 Task: Look for products in the category "Women's Body Care" from Tea Tree Therapy only.
Action: Mouse pressed left at (321, 141)
Screenshot: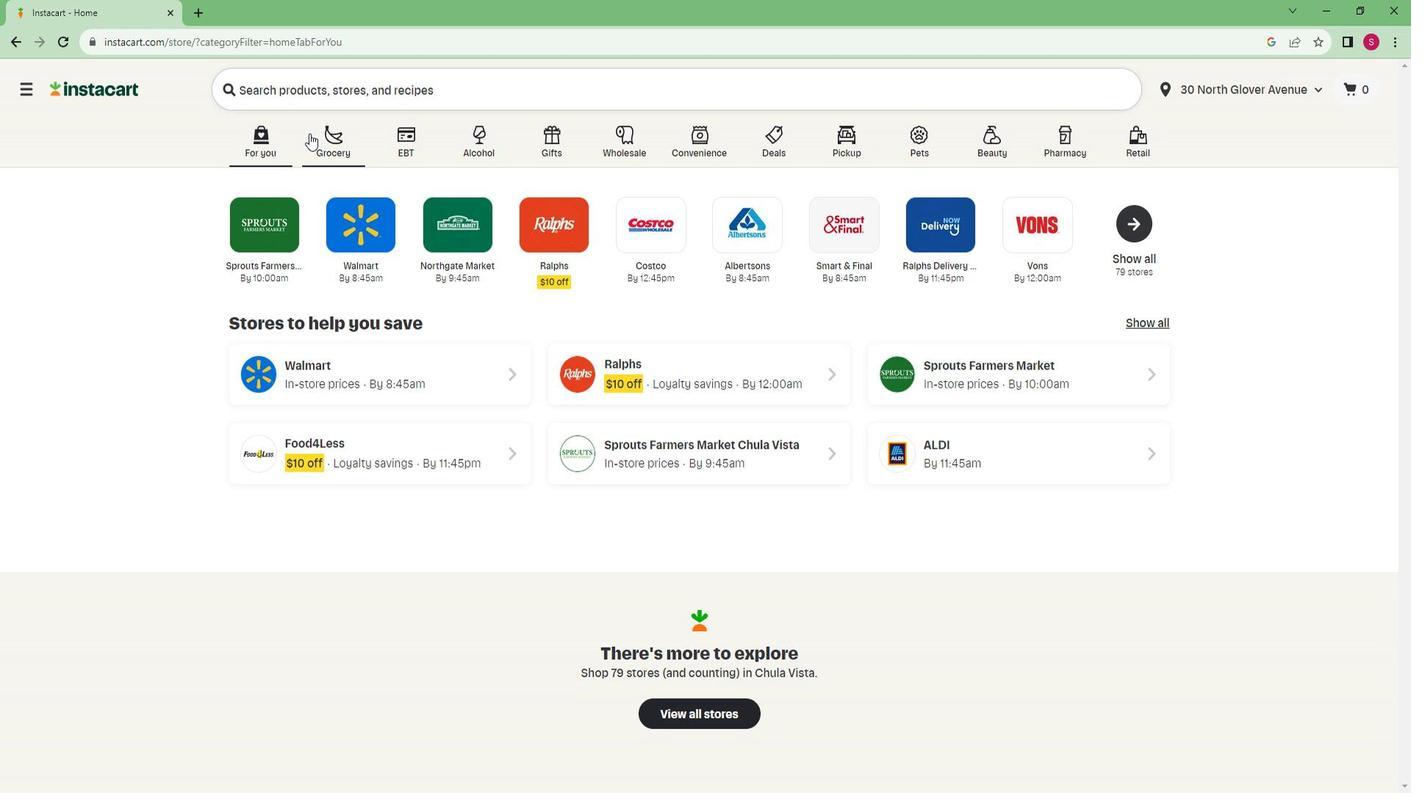 
Action: Mouse moved to (268, 413)
Screenshot: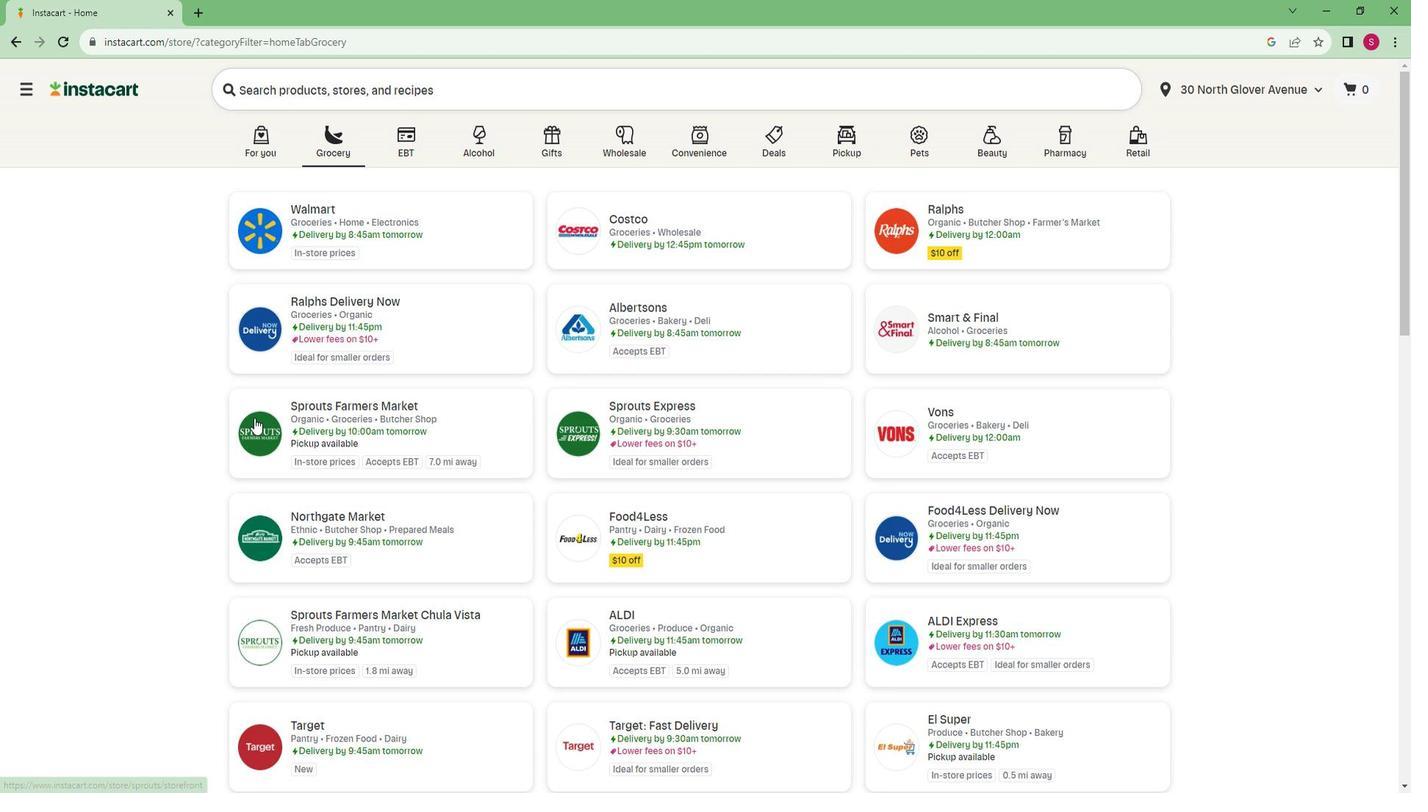 
Action: Mouse pressed left at (268, 413)
Screenshot: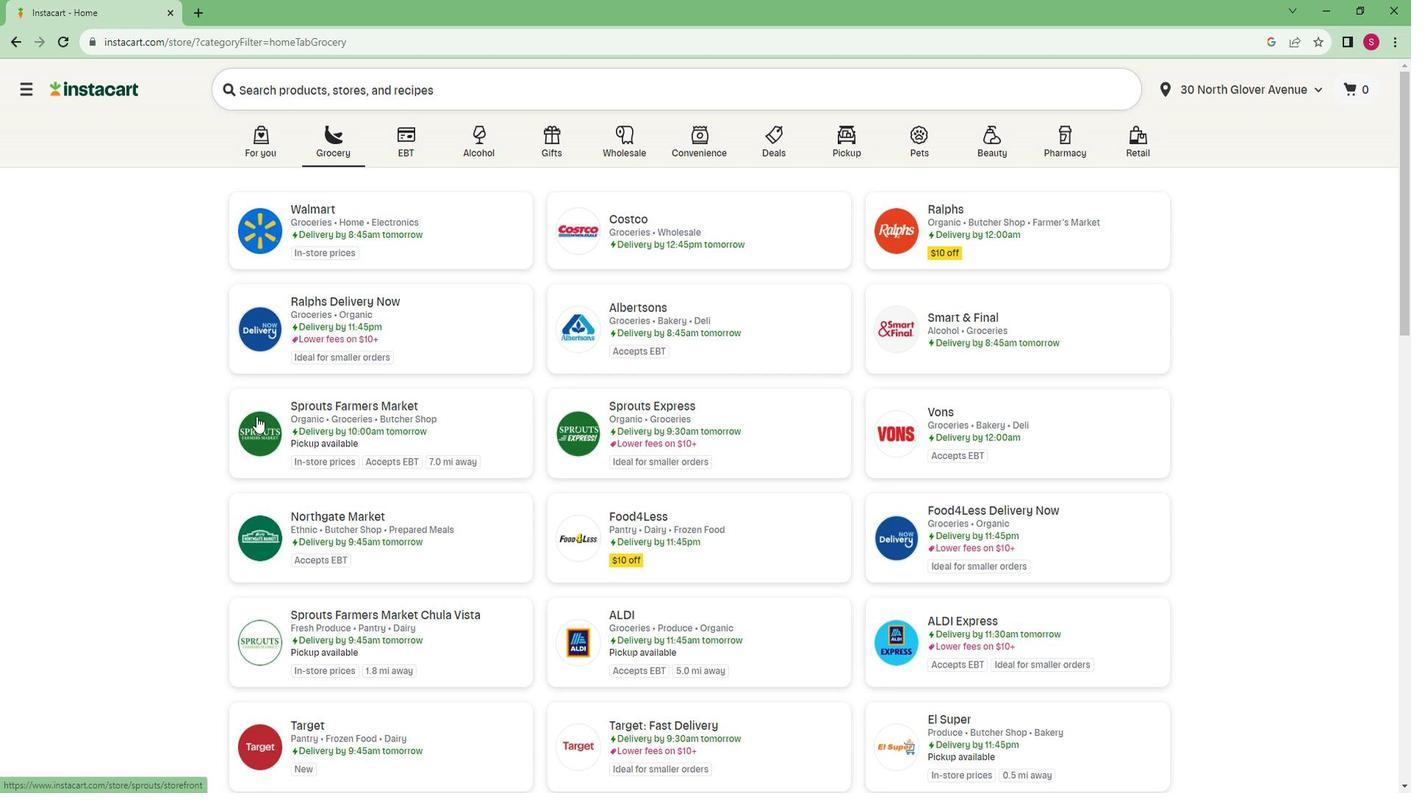 
Action: Mouse moved to (108, 599)
Screenshot: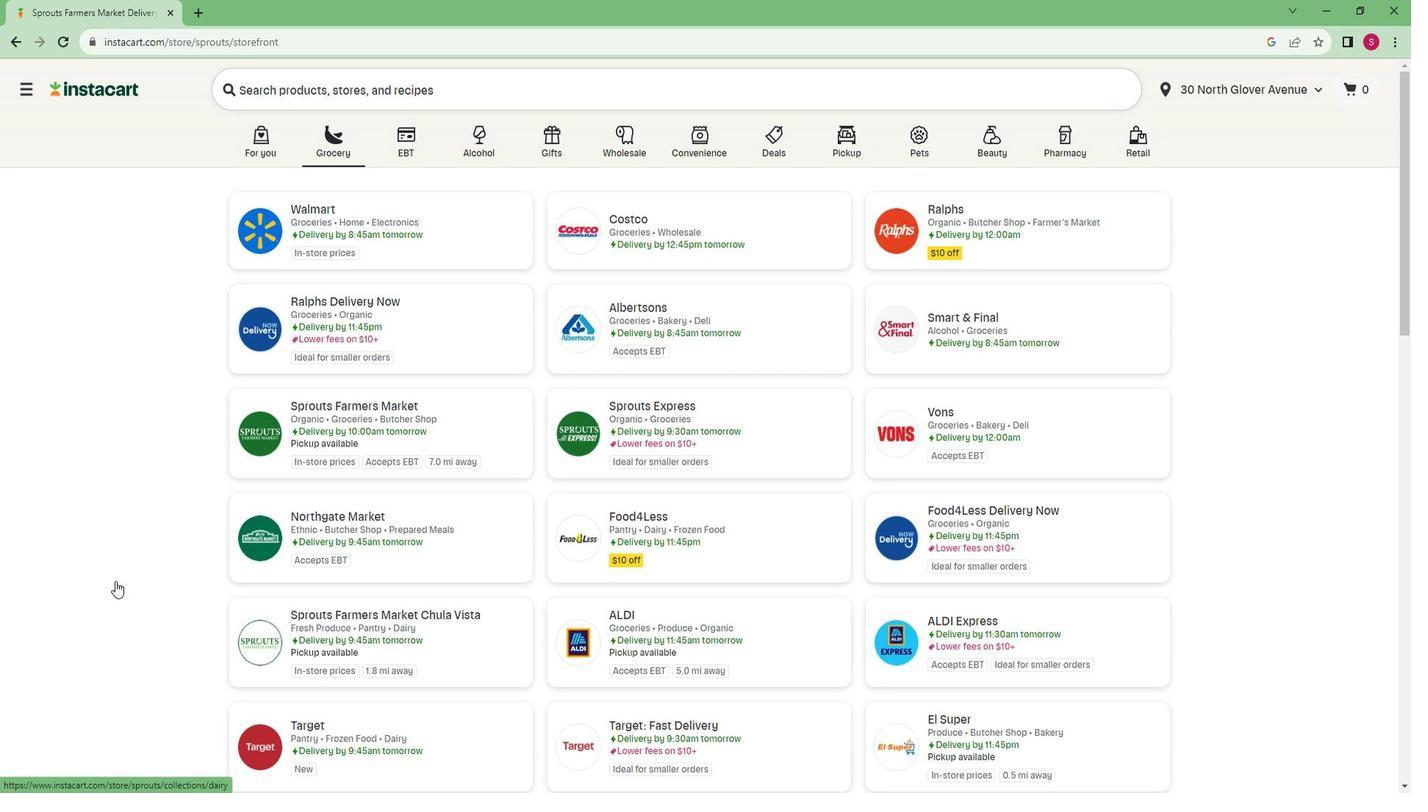
Action: Mouse scrolled (108, 598) with delta (0, 0)
Screenshot: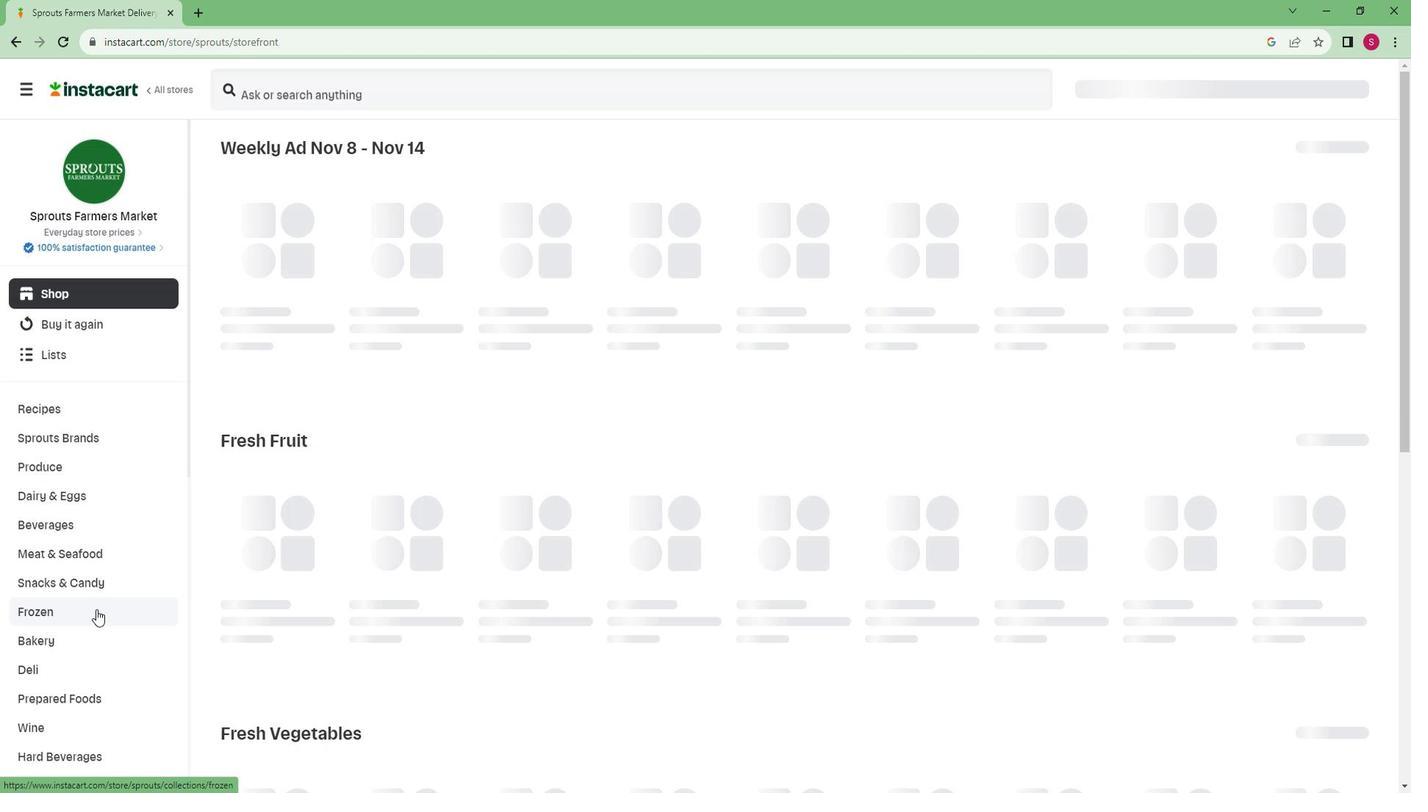 
Action: Mouse scrolled (108, 598) with delta (0, 0)
Screenshot: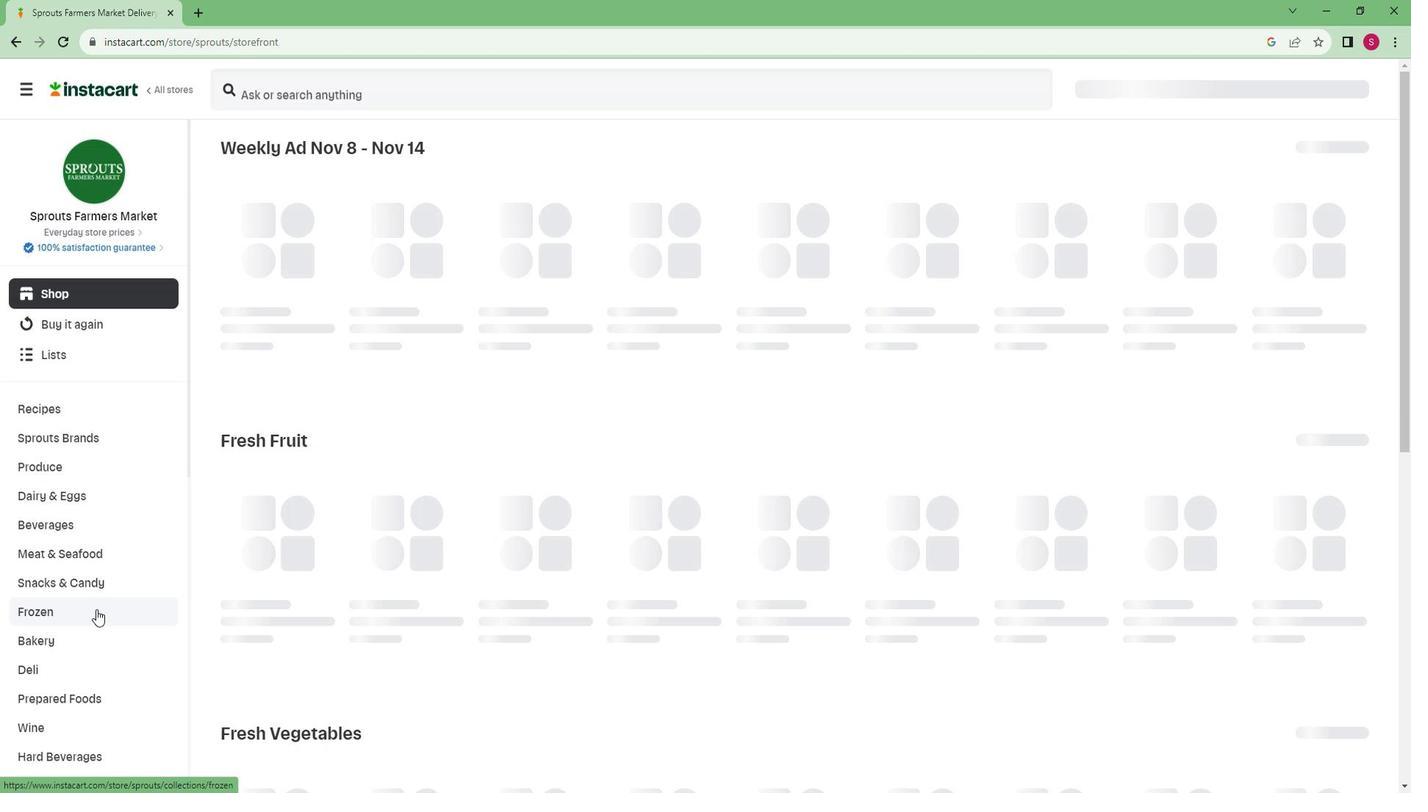 
Action: Mouse scrolled (108, 598) with delta (0, 0)
Screenshot: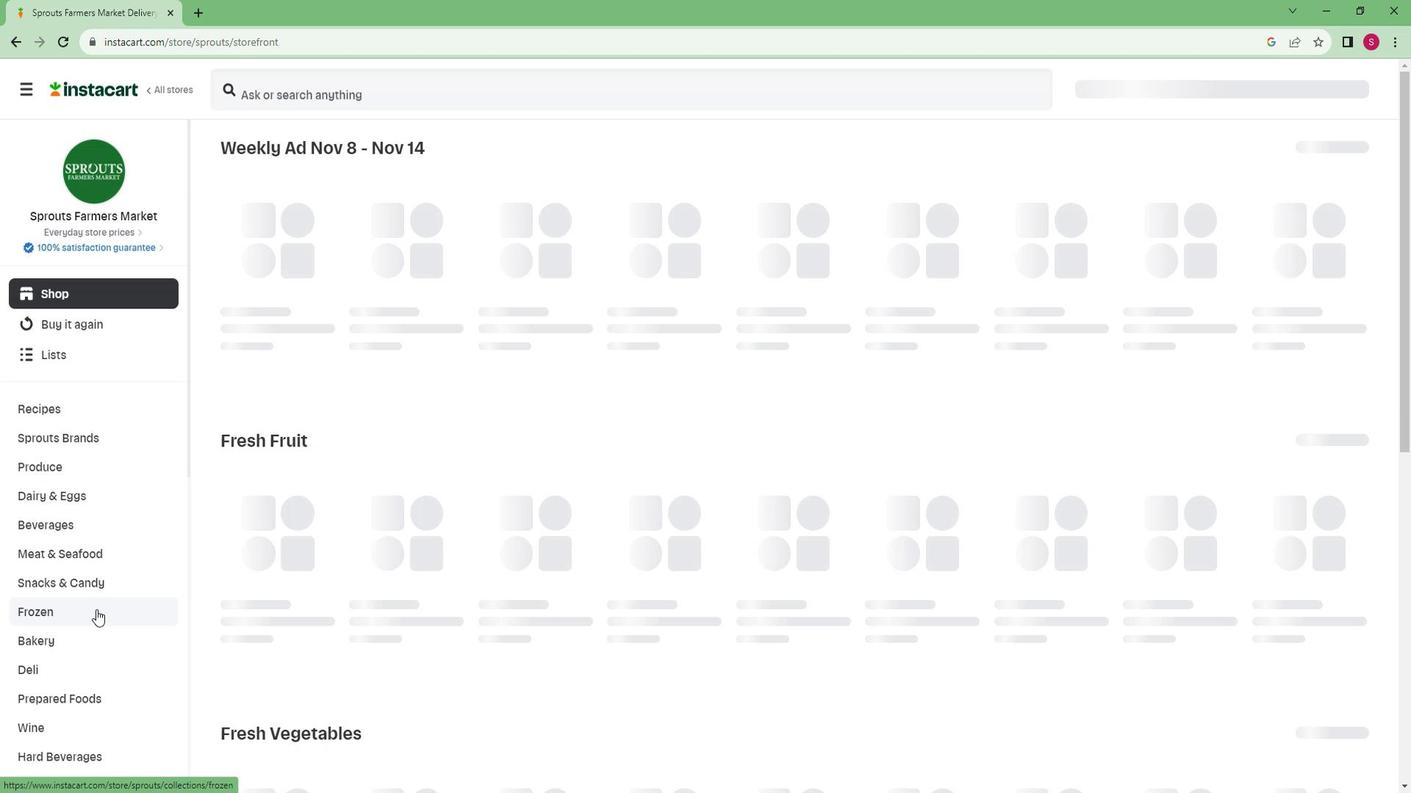 
Action: Mouse scrolled (108, 598) with delta (0, 0)
Screenshot: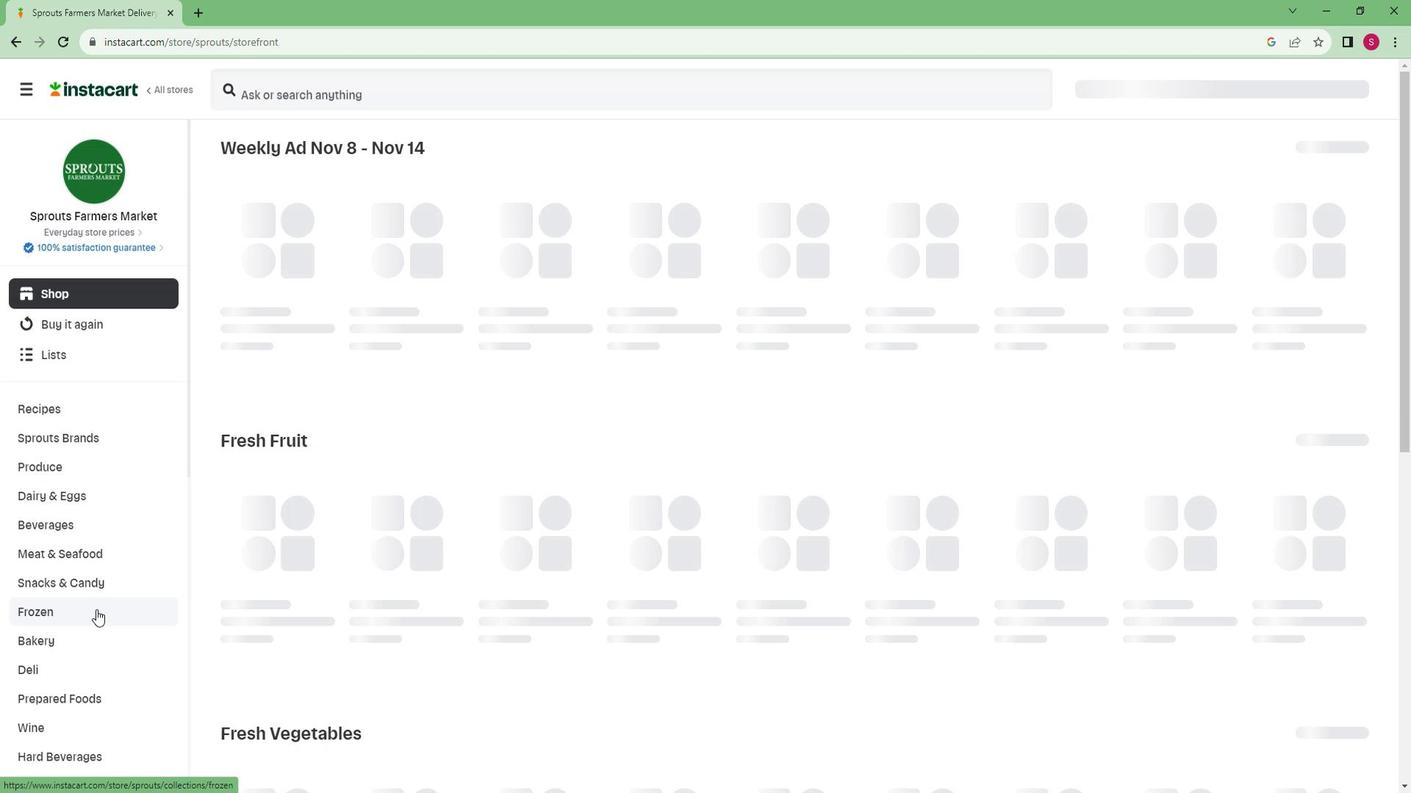 
Action: Mouse scrolled (108, 598) with delta (0, 0)
Screenshot: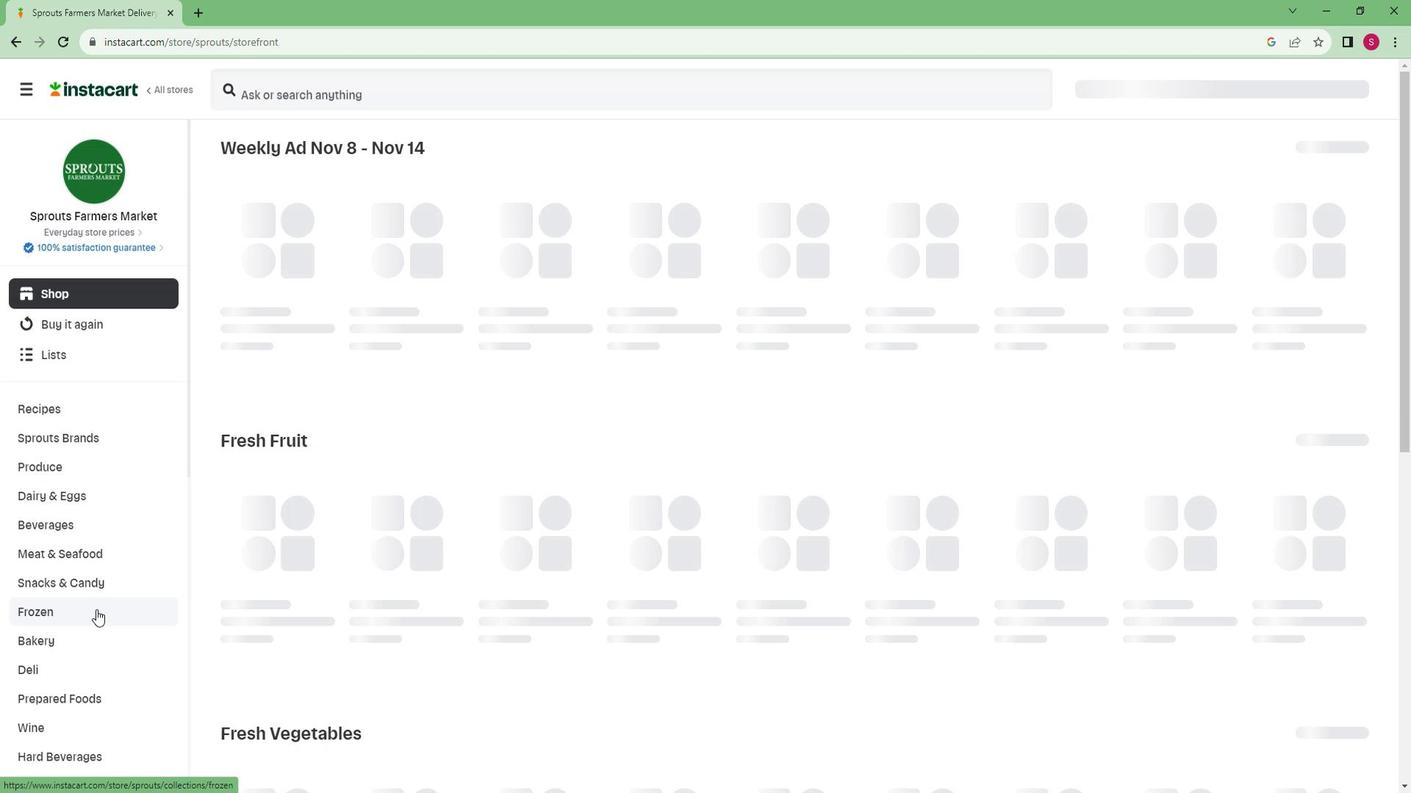 
Action: Mouse scrolled (108, 598) with delta (0, 0)
Screenshot: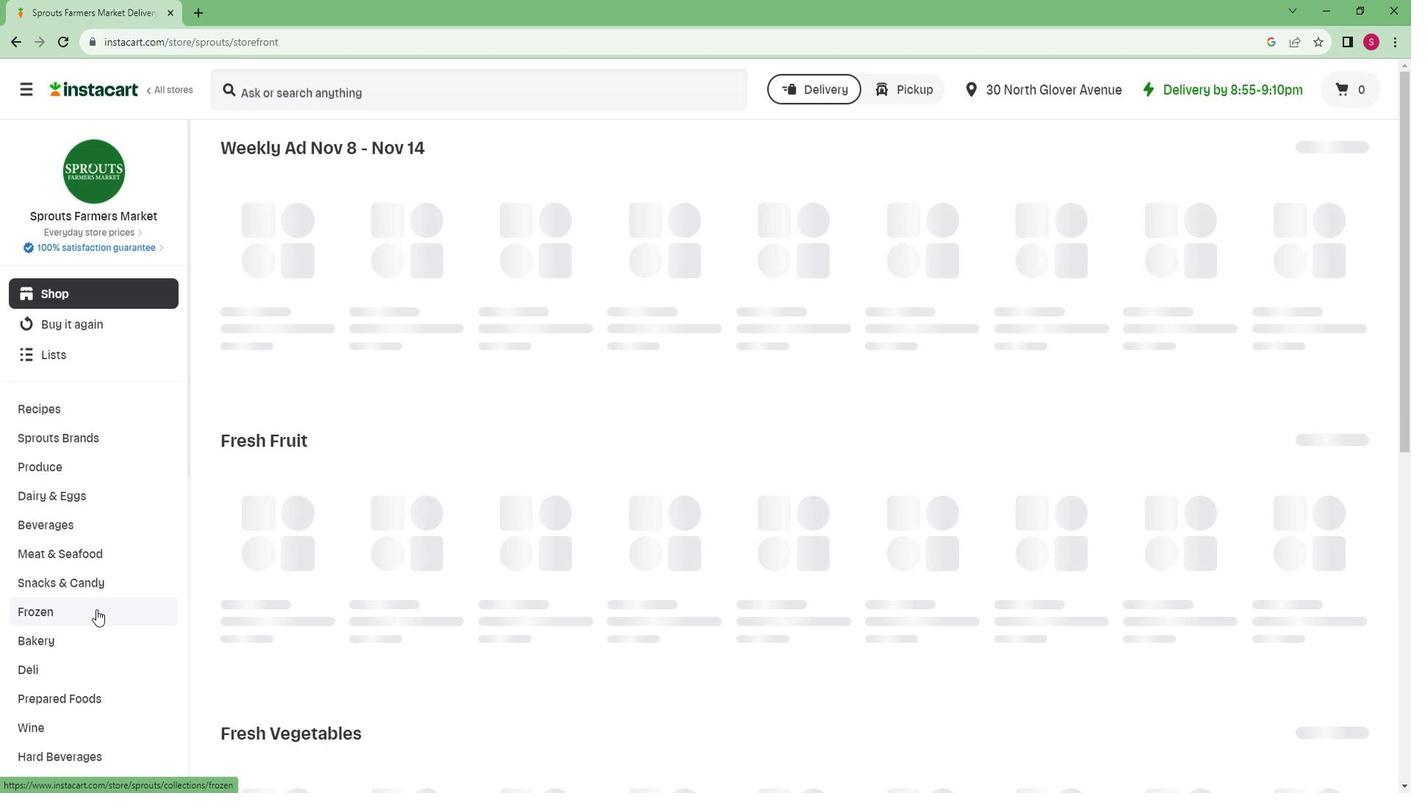 
Action: Mouse scrolled (108, 598) with delta (0, 0)
Screenshot: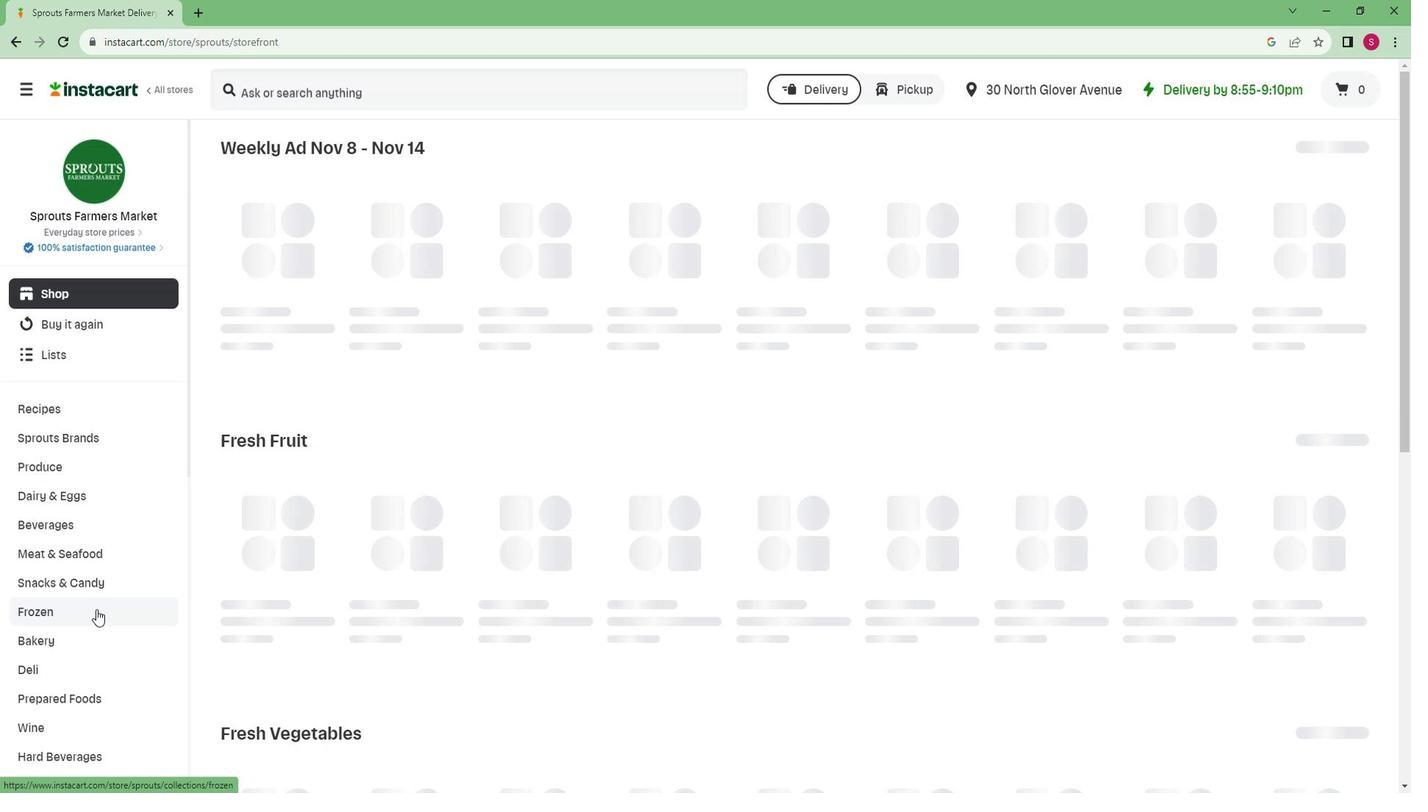 
Action: Mouse moved to (108, 599)
Screenshot: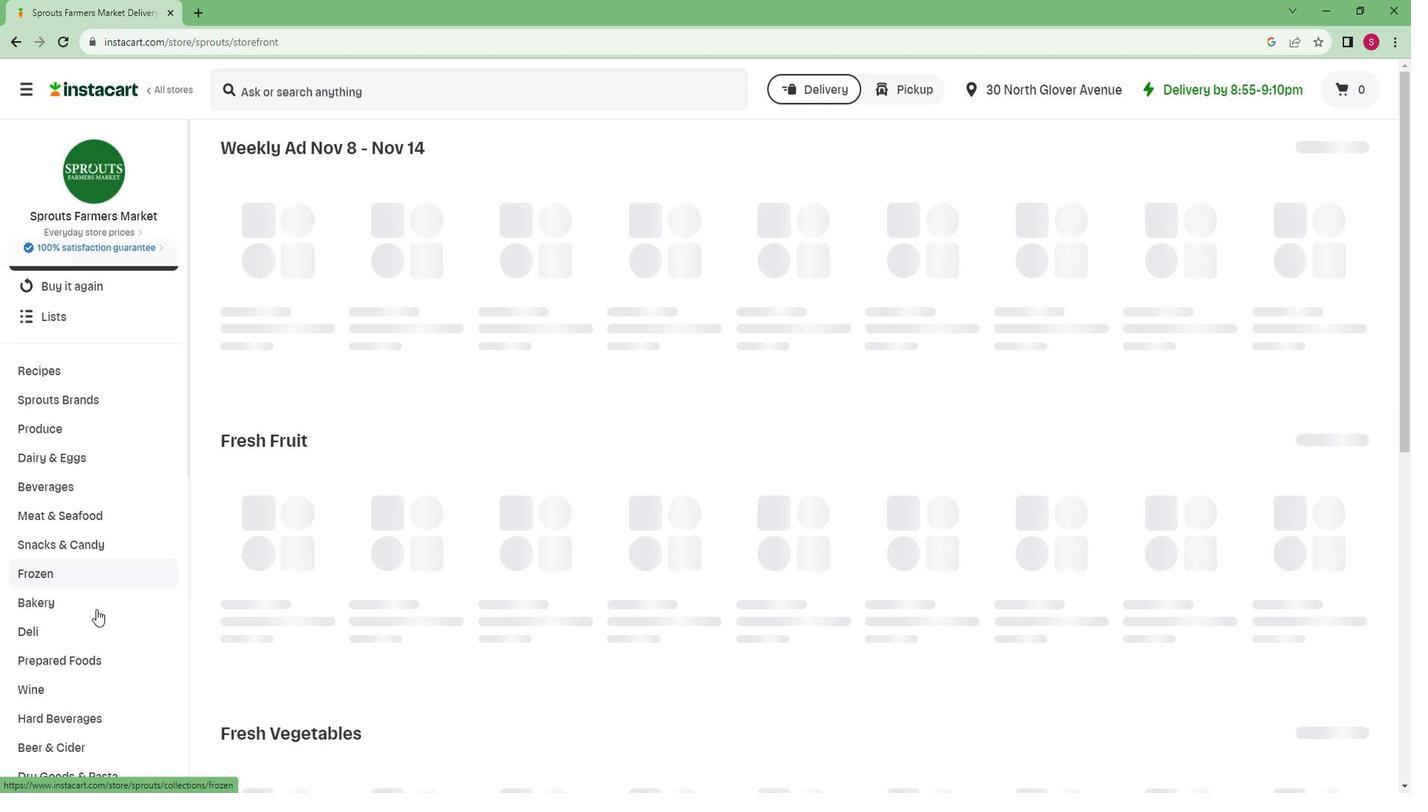 
Action: Mouse scrolled (108, 598) with delta (0, 0)
Screenshot: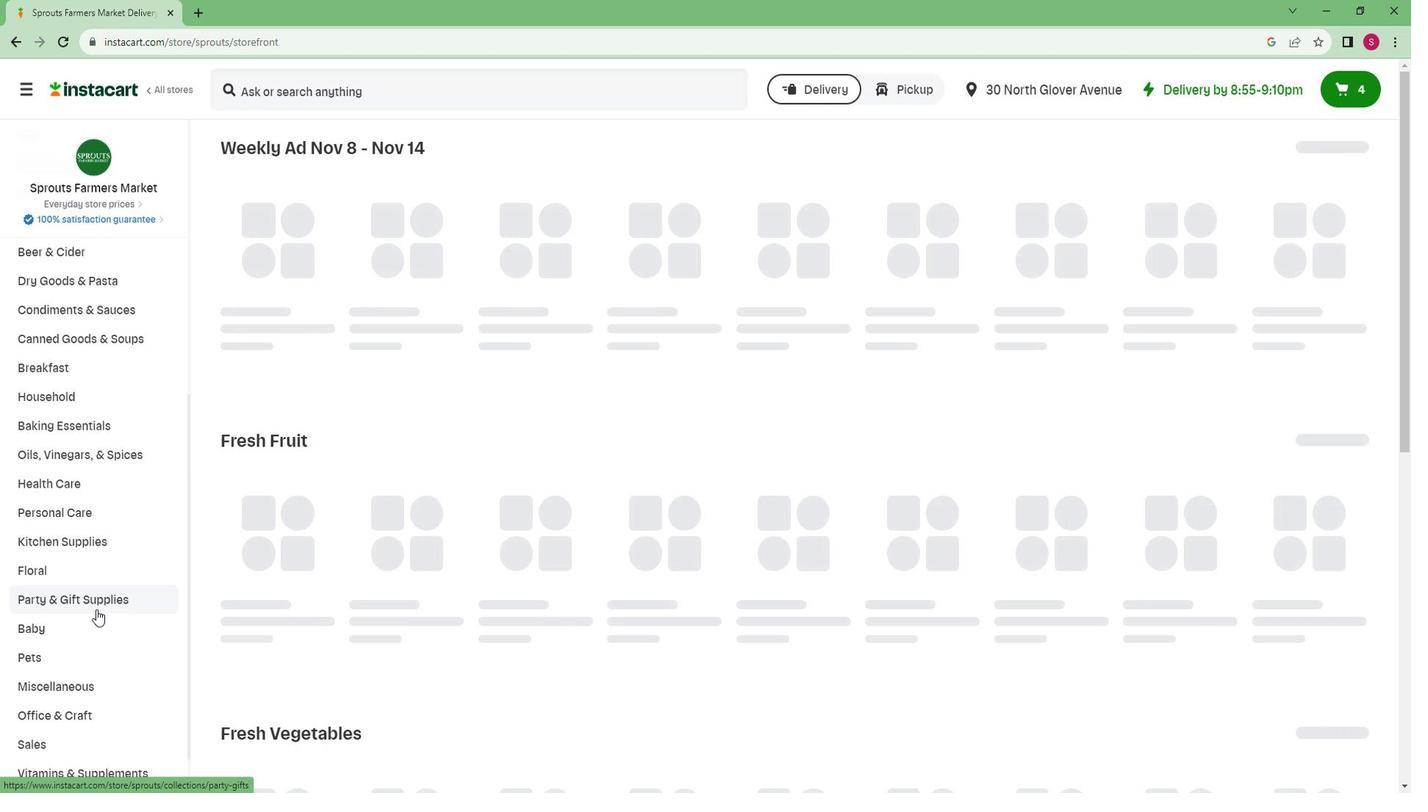 
Action: Mouse scrolled (108, 598) with delta (0, 0)
Screenshot: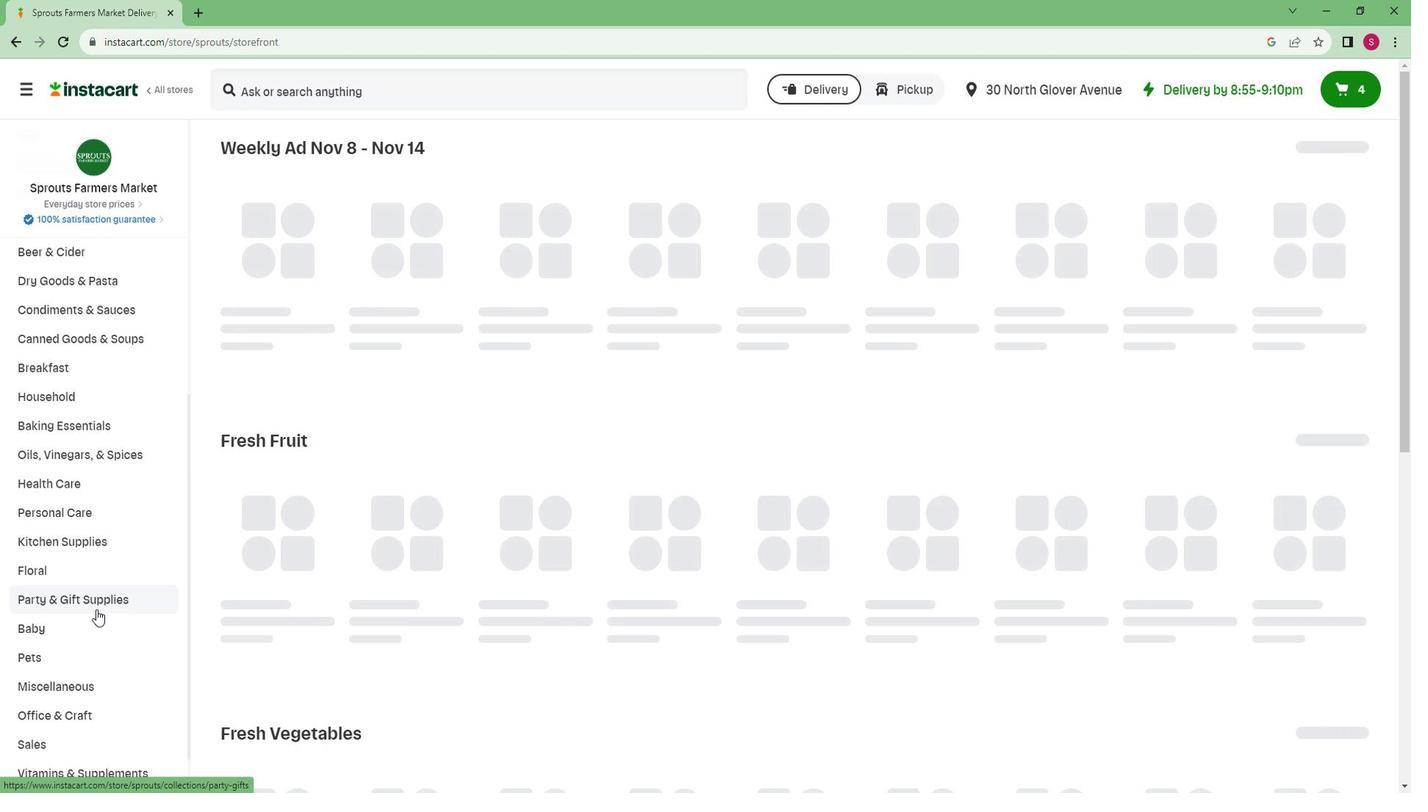
Action: Mouse scrolled (108, 598) with delta (0, 0)
Screenshot: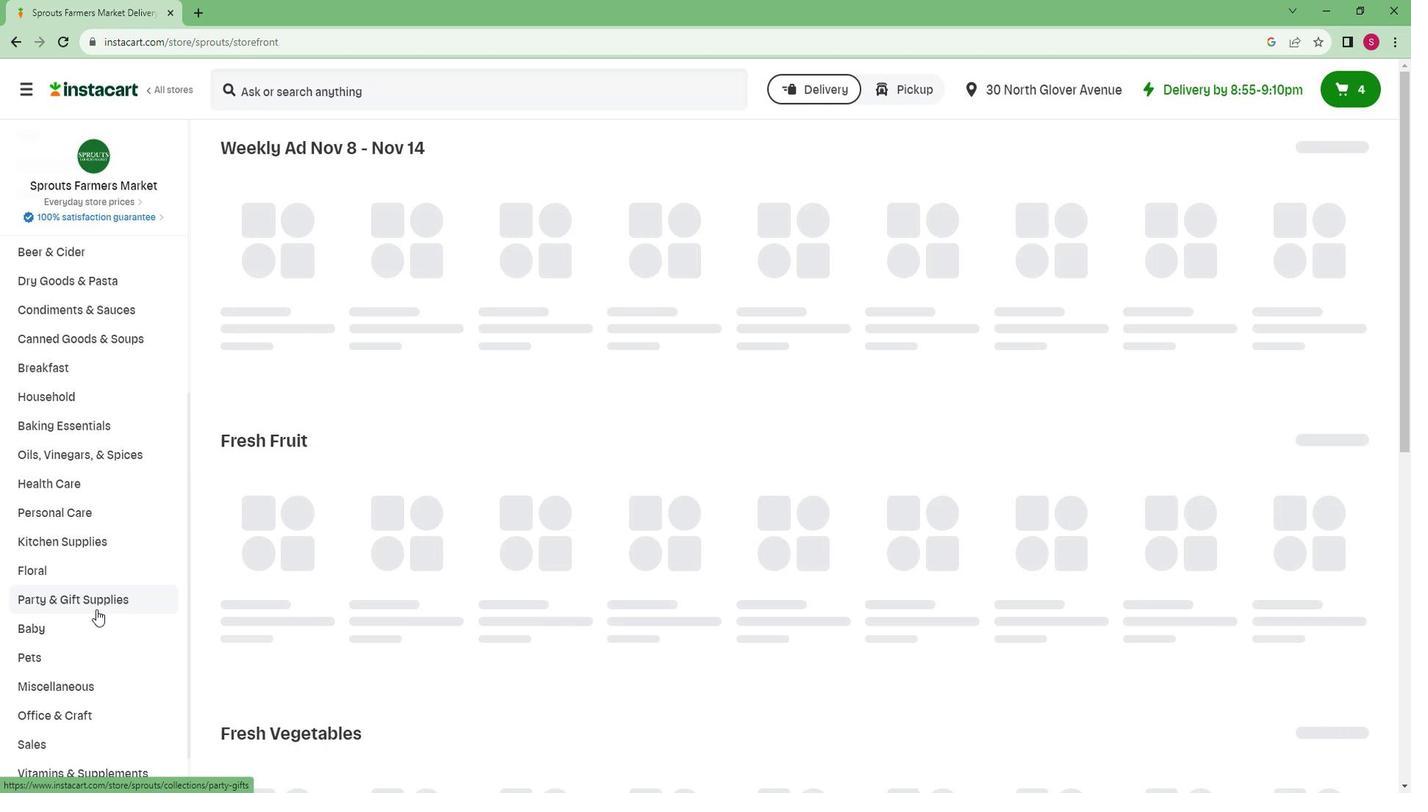 
Action: Mouse moved to (43, 734)
Screenshot: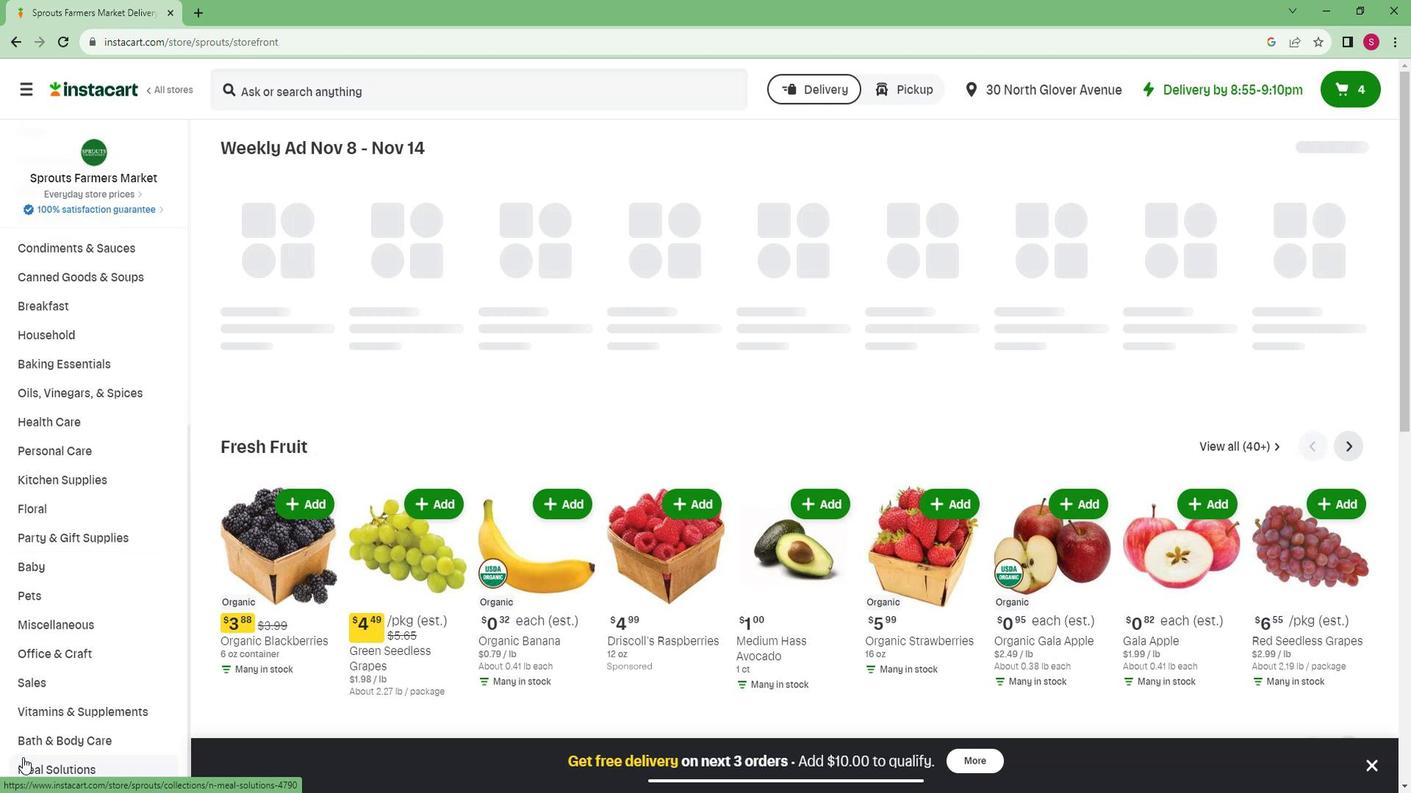 
Action: Mouse pressed left at (43, 734)
Screenshot: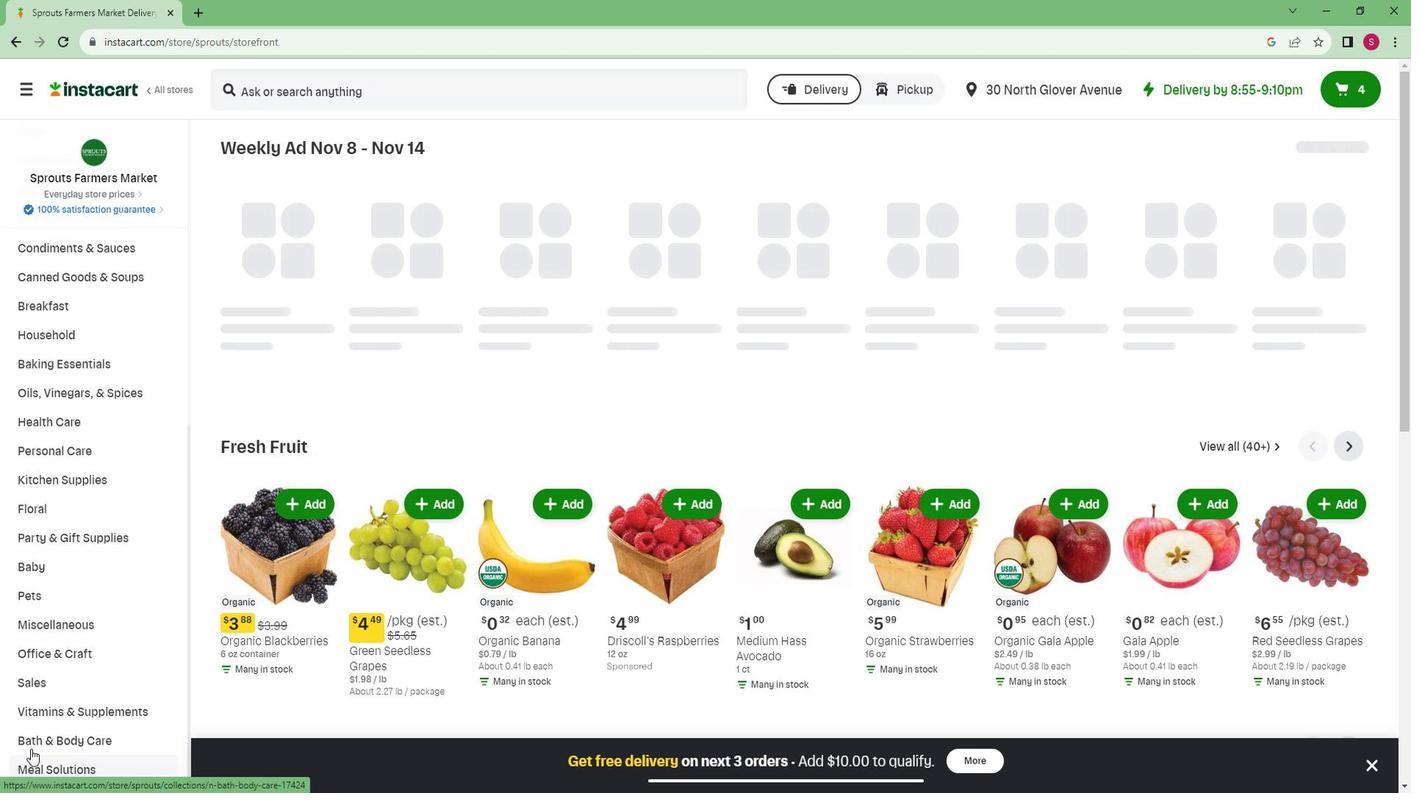 
Action: Mouse moved to (94, 698)
Screenshot: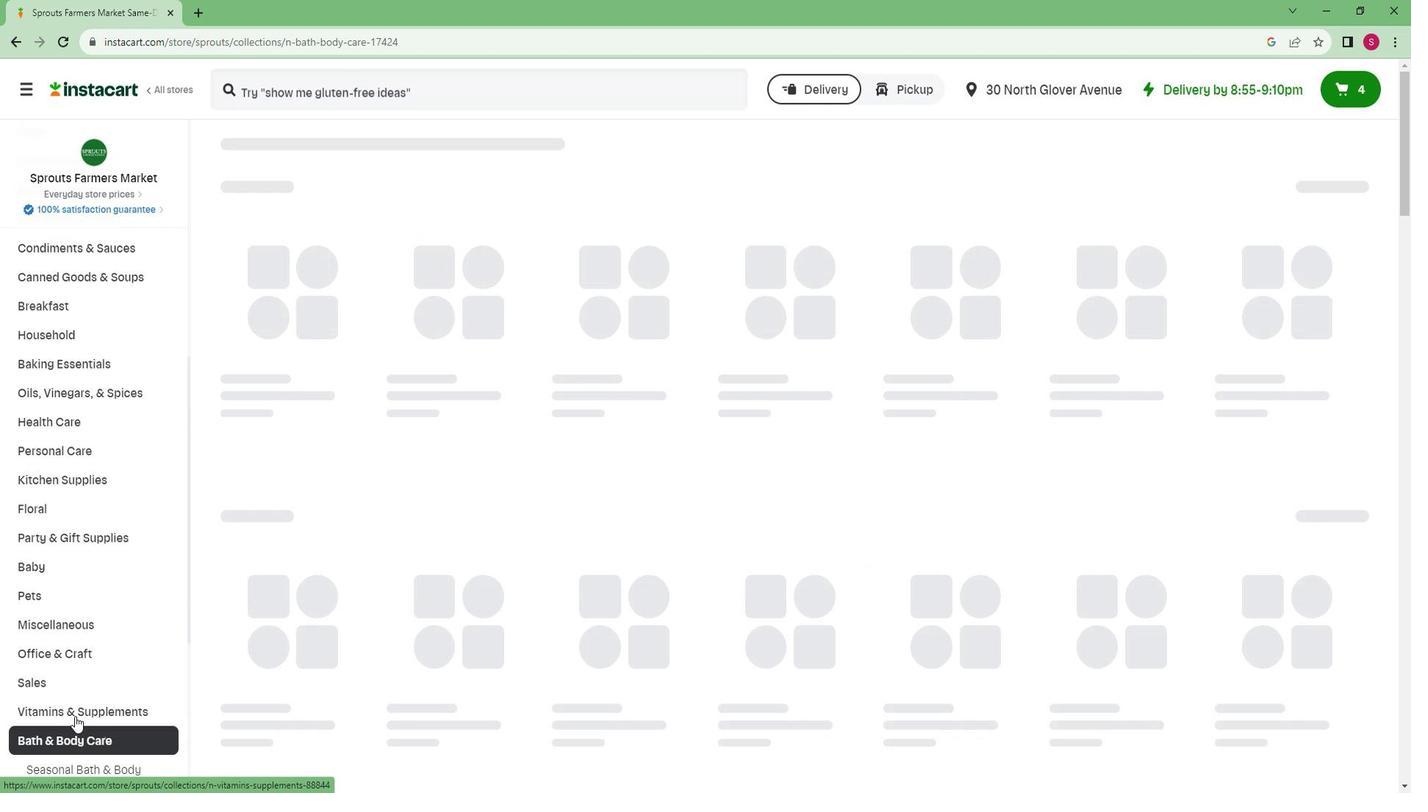 
Action: Mouse scrolled (94, 697) with delta (0, 0)
Screenshot: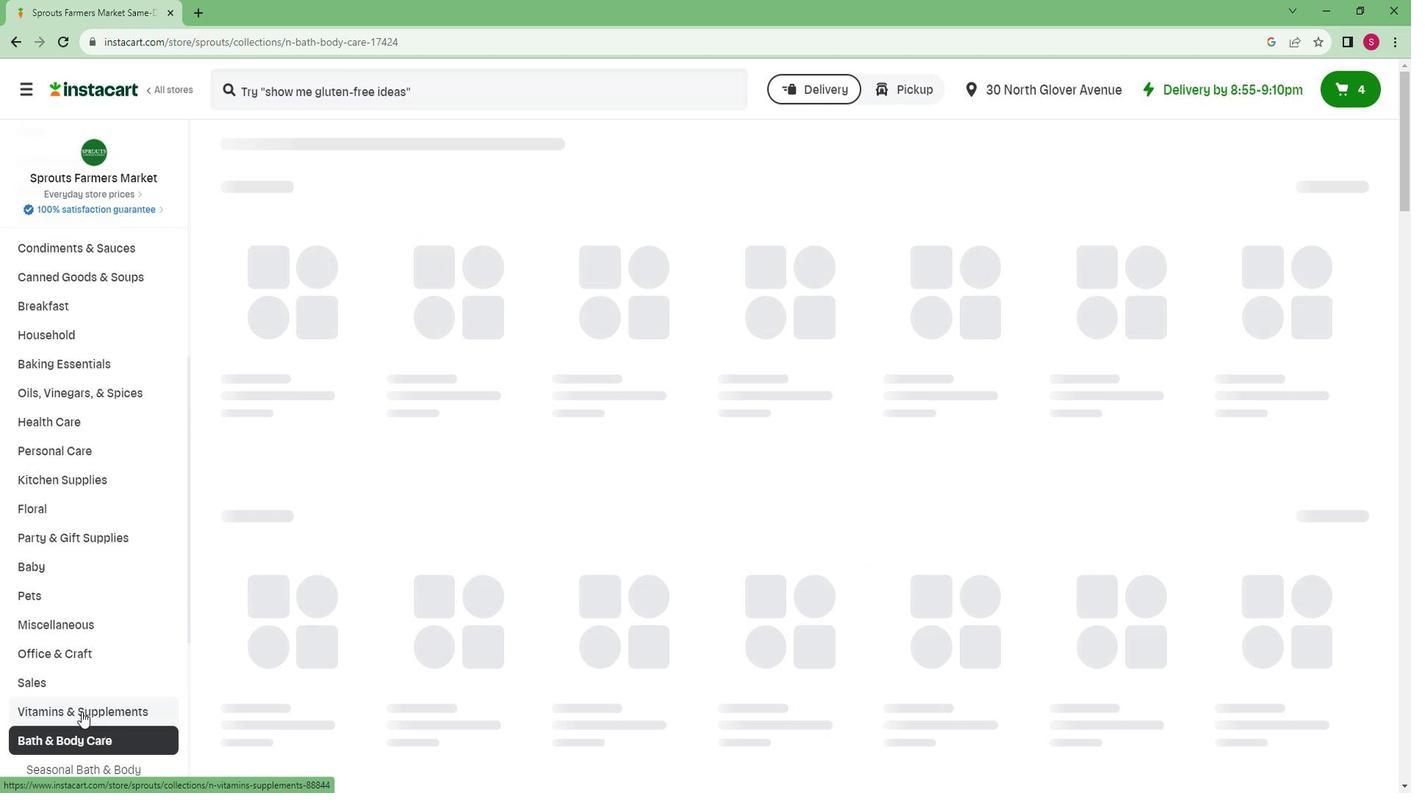 
Action: Mouse scrolled (94, 697) with delta (0, 0)
Screenshot: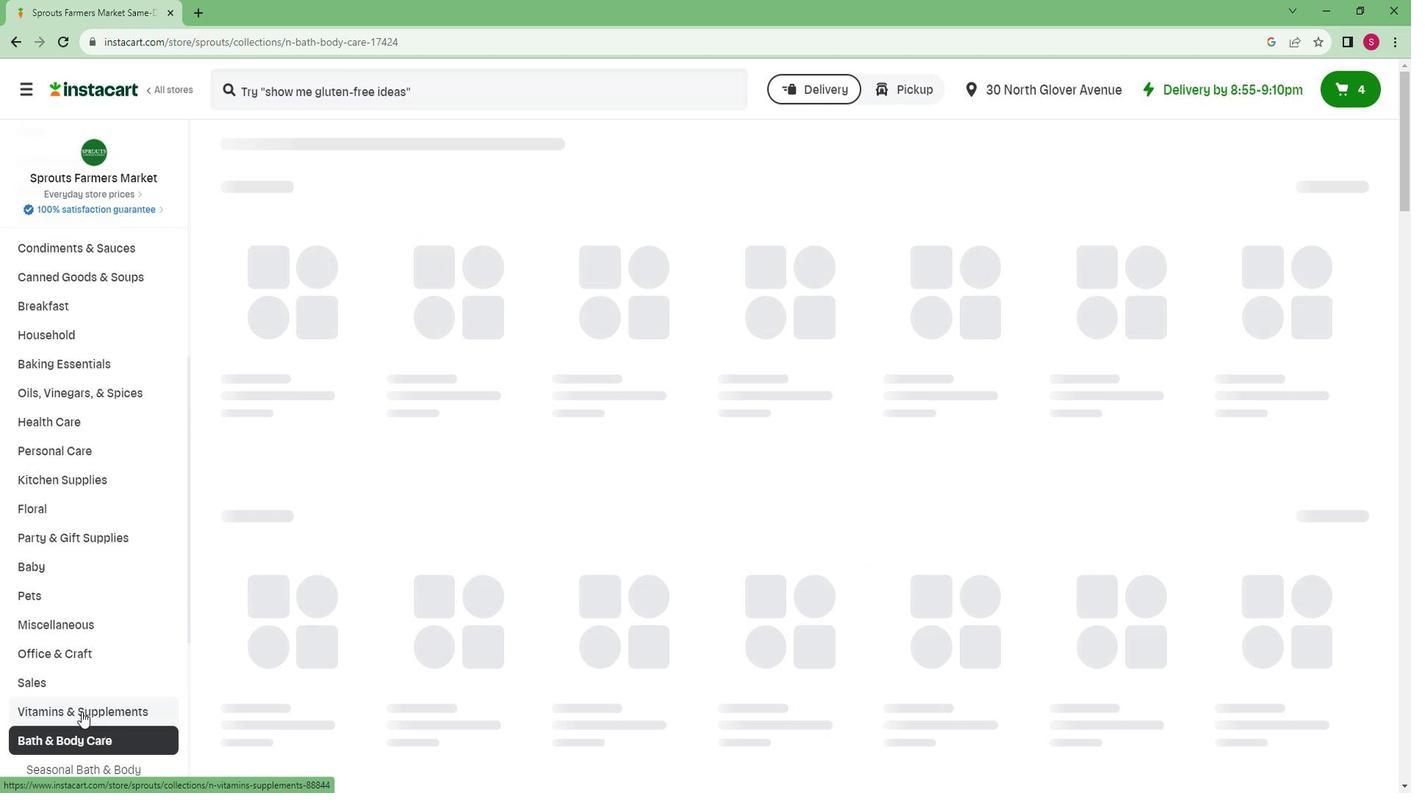 
Action: Mouse scrolled (94, 697) with delta (0, 0)
Screenshot: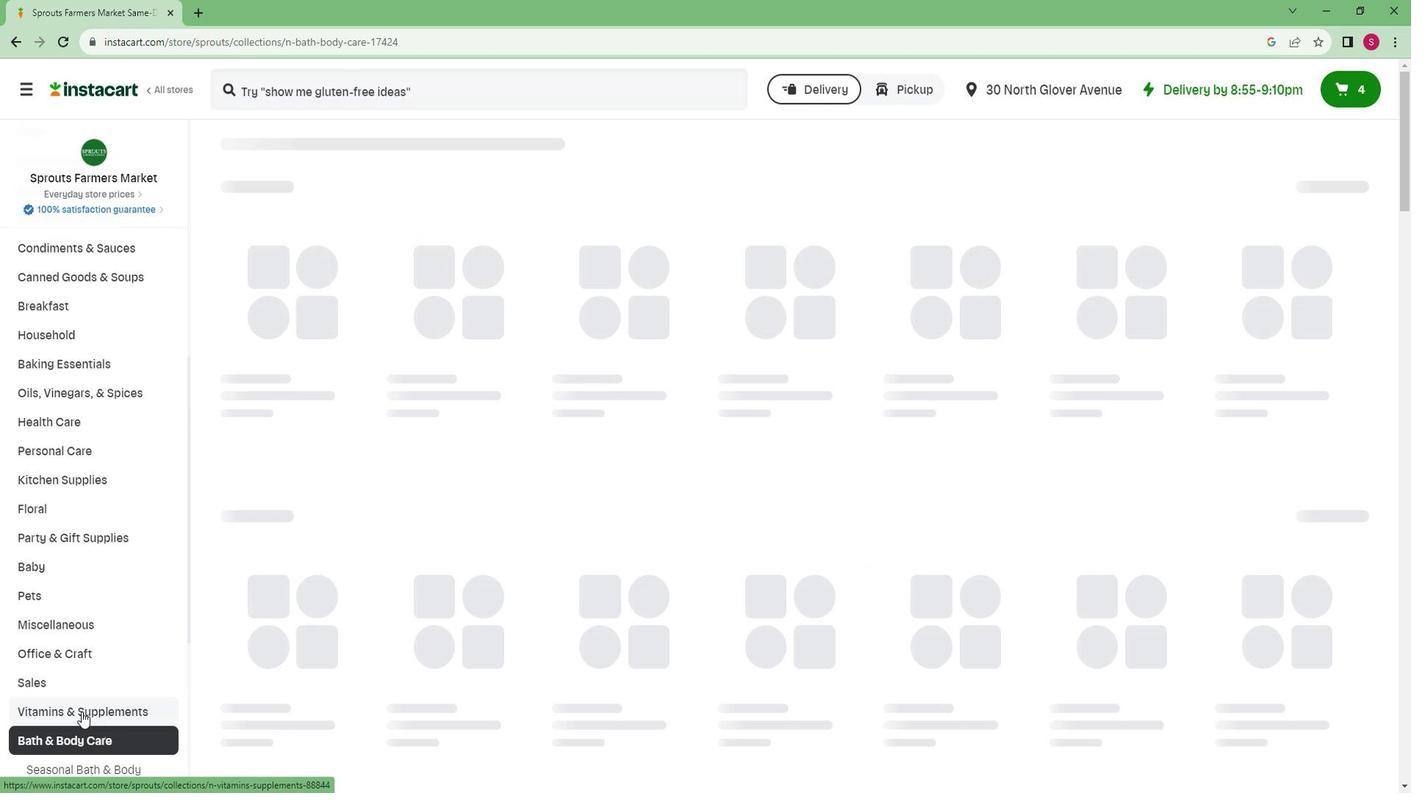 
Action: Mouse scrolled (94, 697) with delta (0, 0)
Screenshot: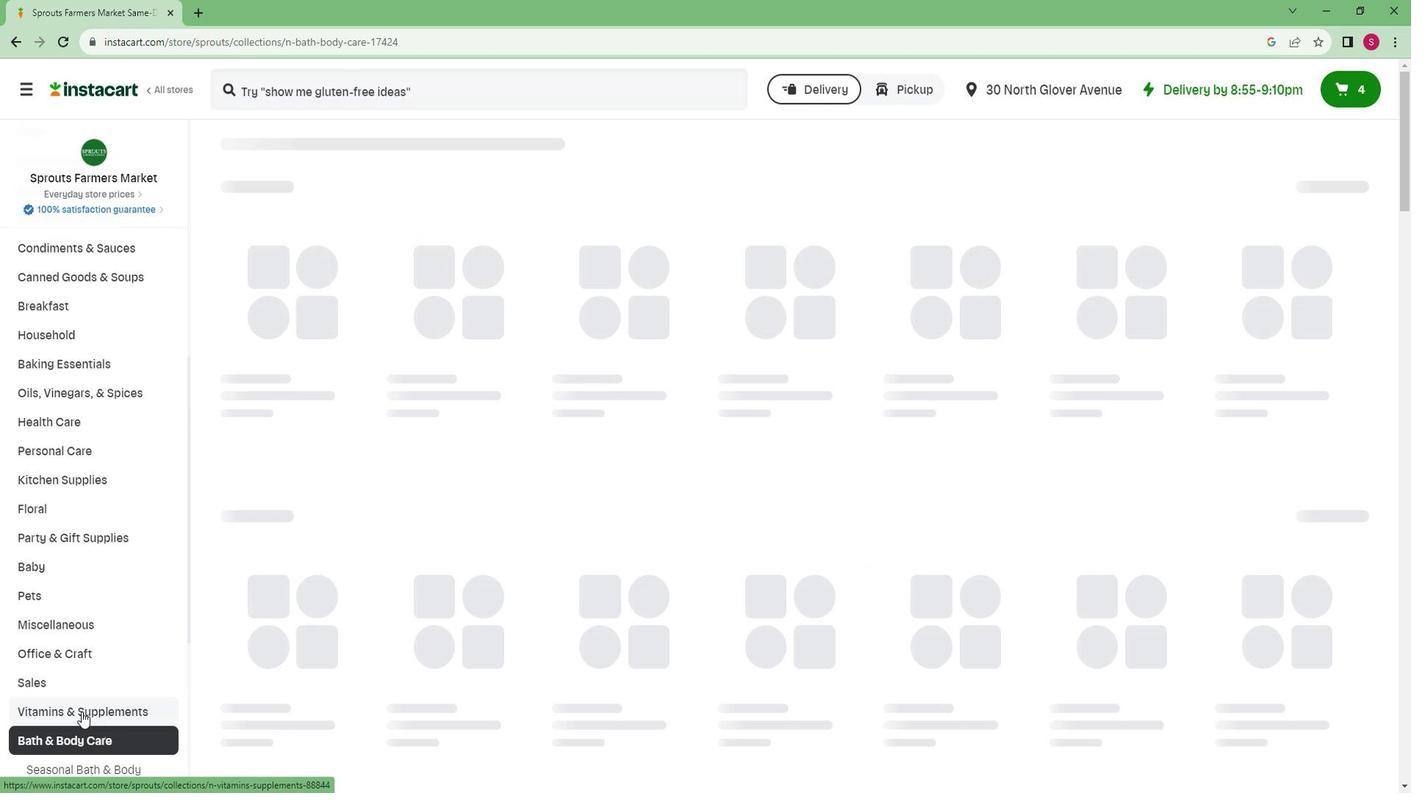 
Action: Mouse scrolled (94, 697) with delta (0, 0)
Screenshot: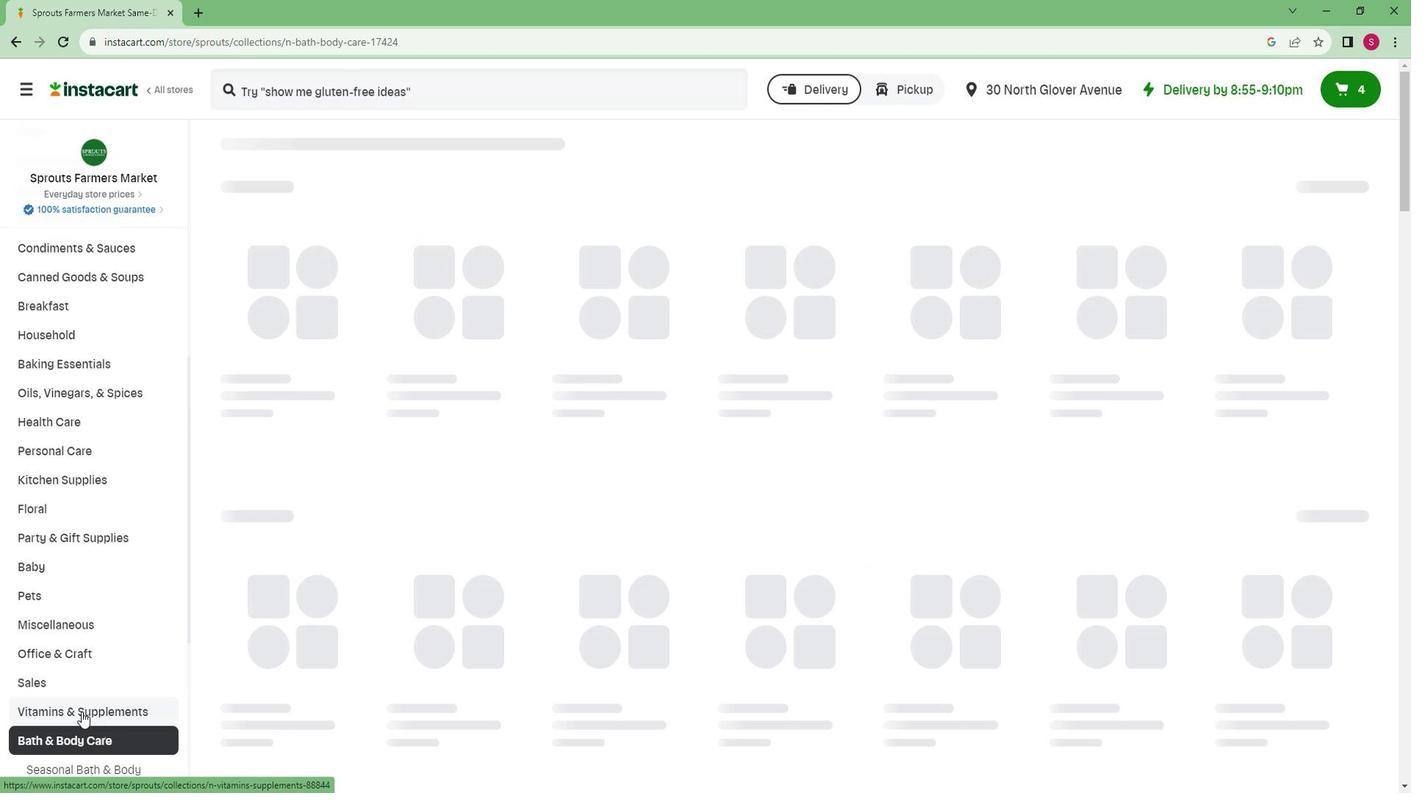 
Action: Mouse scrolled (94, 697) with delta (0, 0)
Screenshot: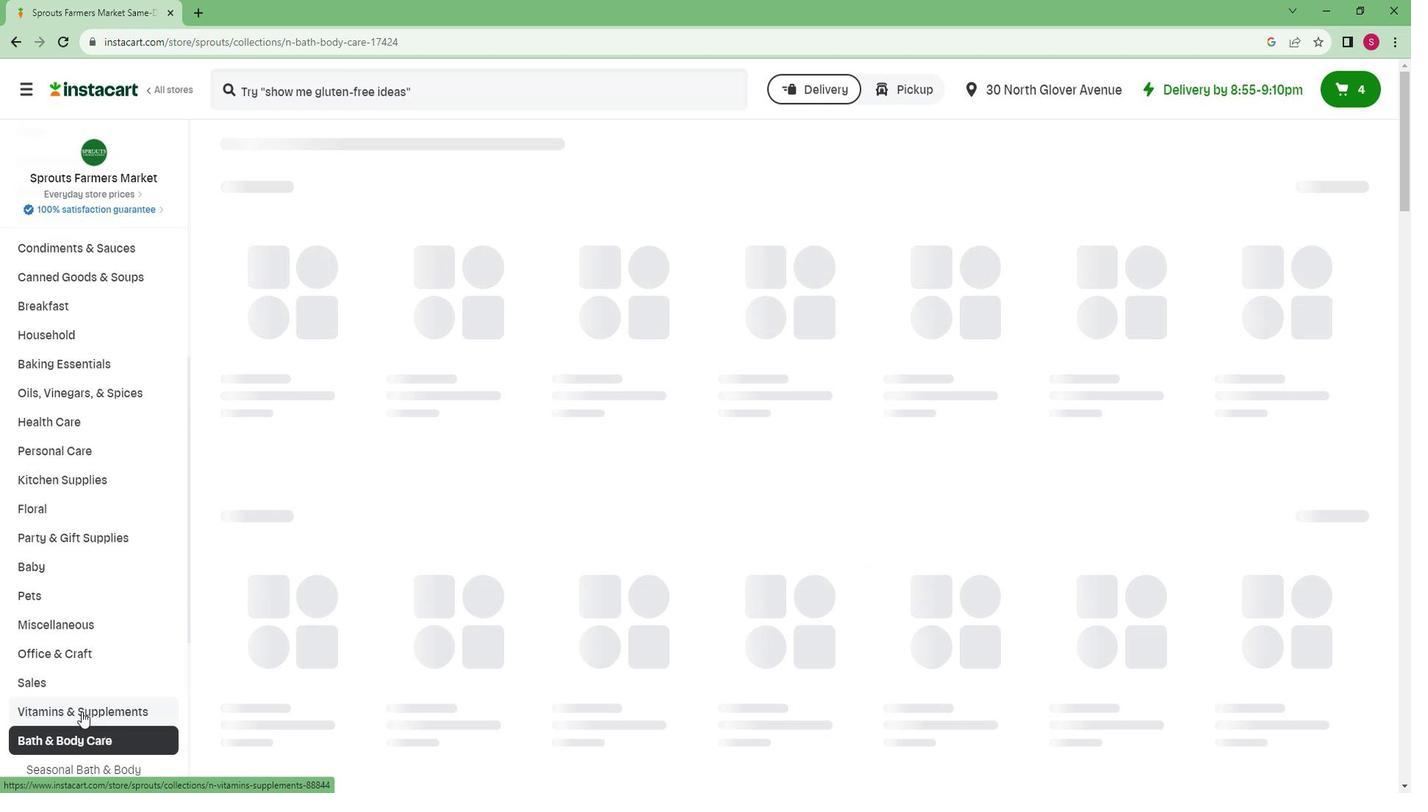 
Action: Mouse moved to (63, 718)
Screenshot: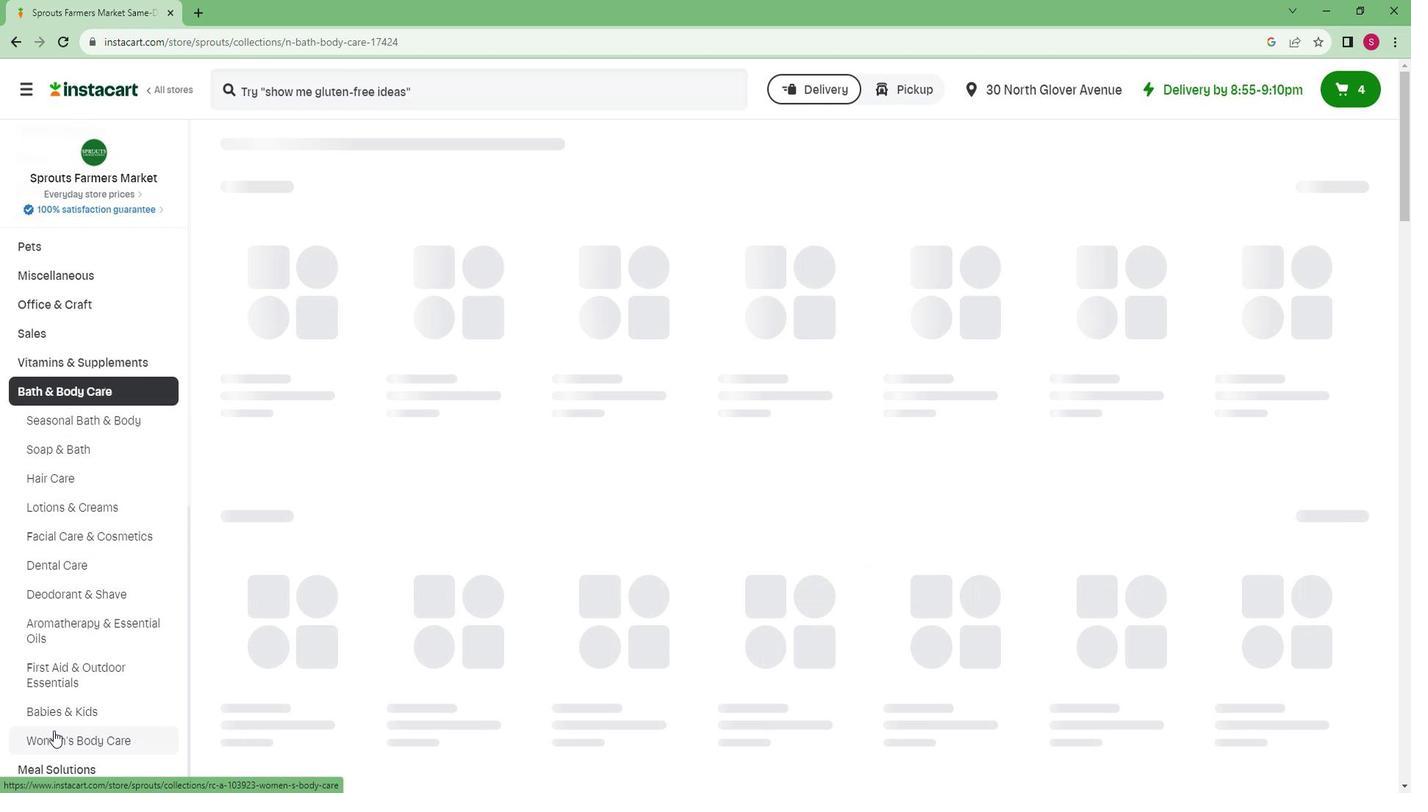 
Action: Mouse pressed left at (63, 718)
Screenshot: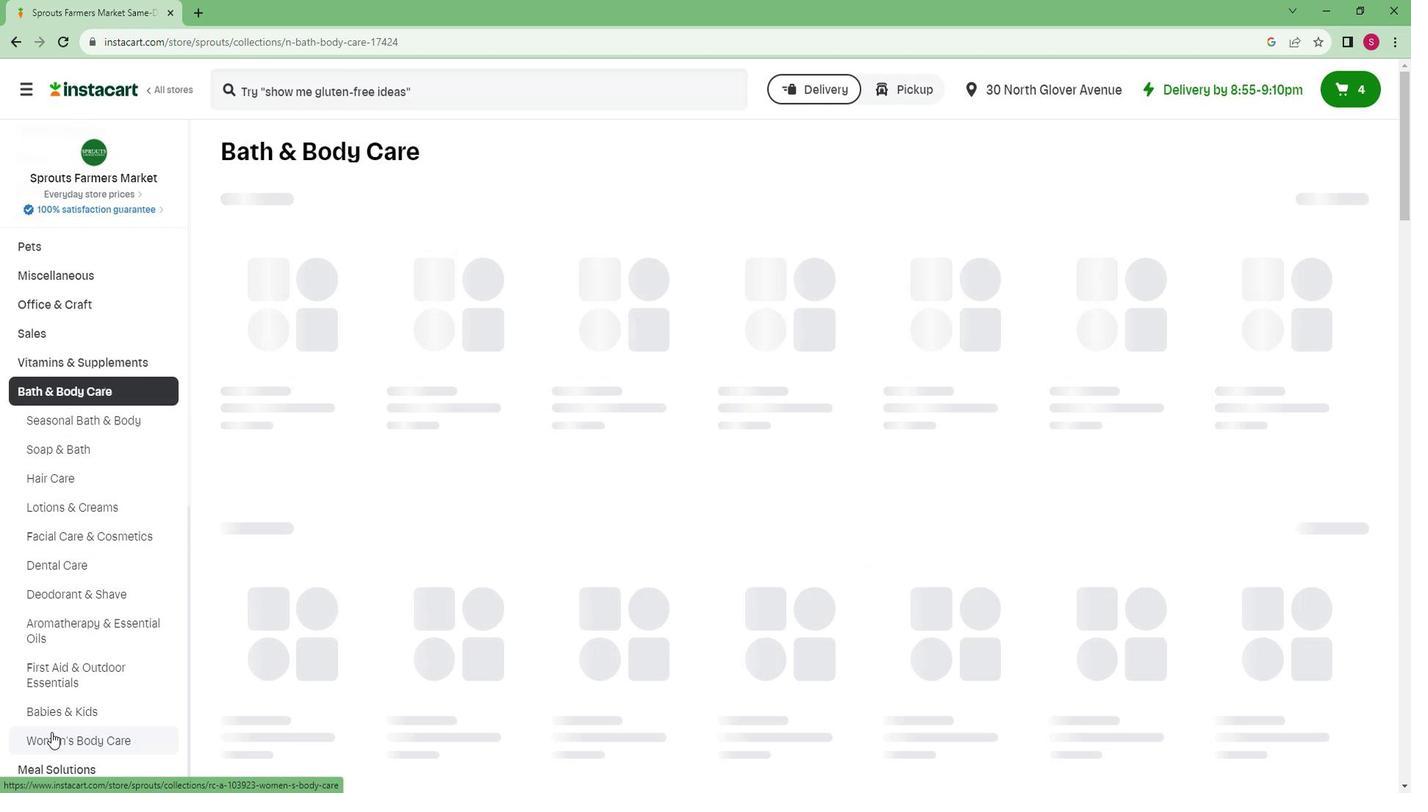 
Action: Mouse moved to (370, 198)
Screenshot: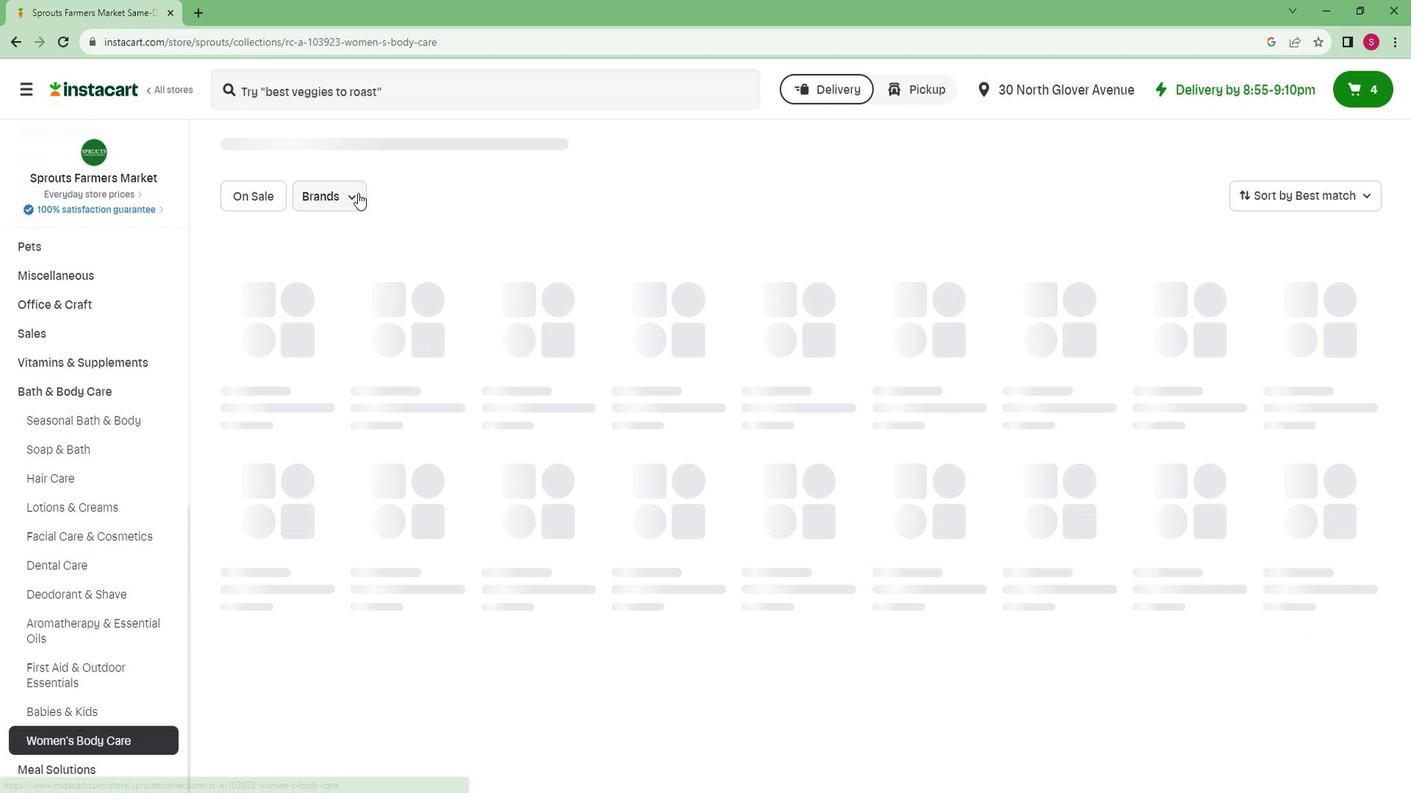 
Action: Mouse pressed left at (370, 198)
Screenshot: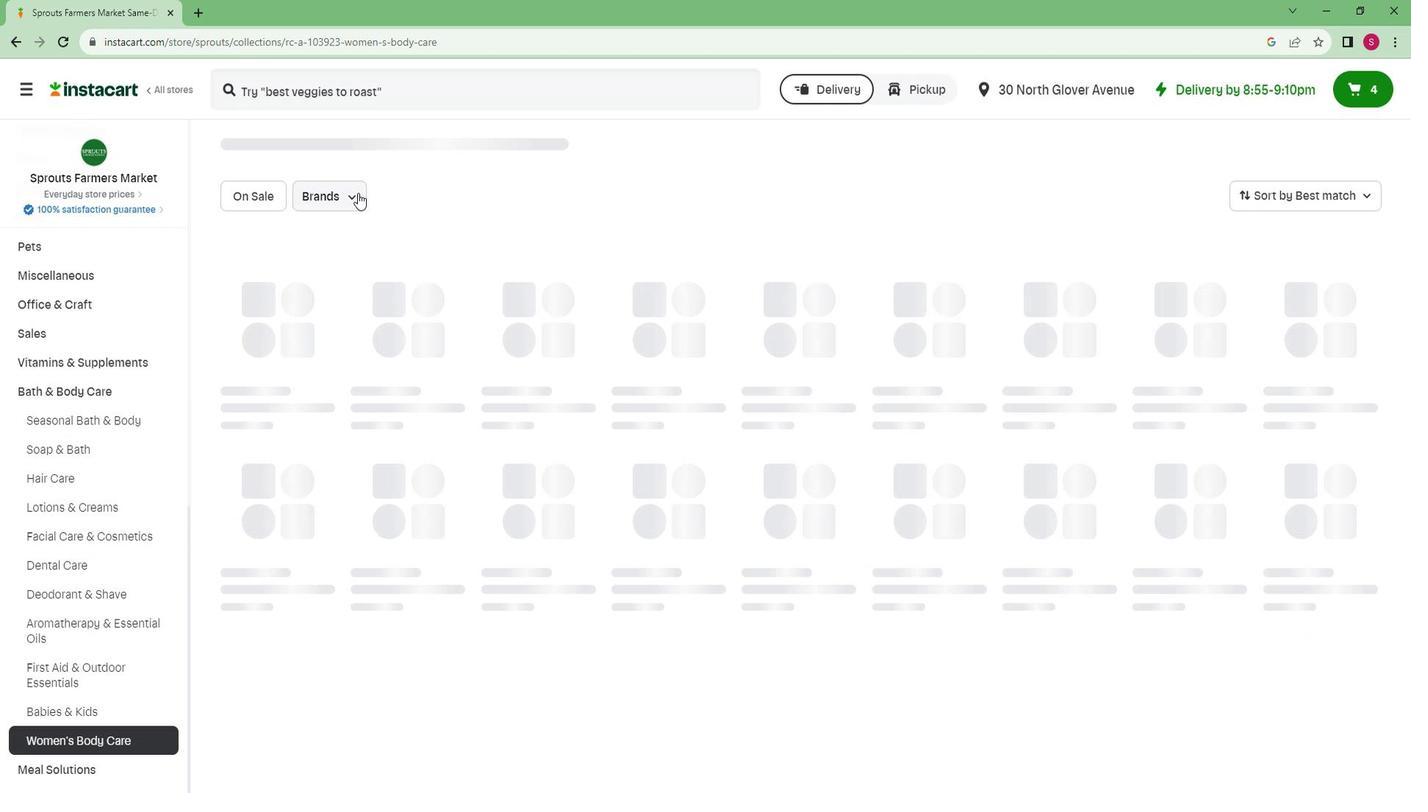 
Action: Mouse moved to (357, 288)
Screenshot: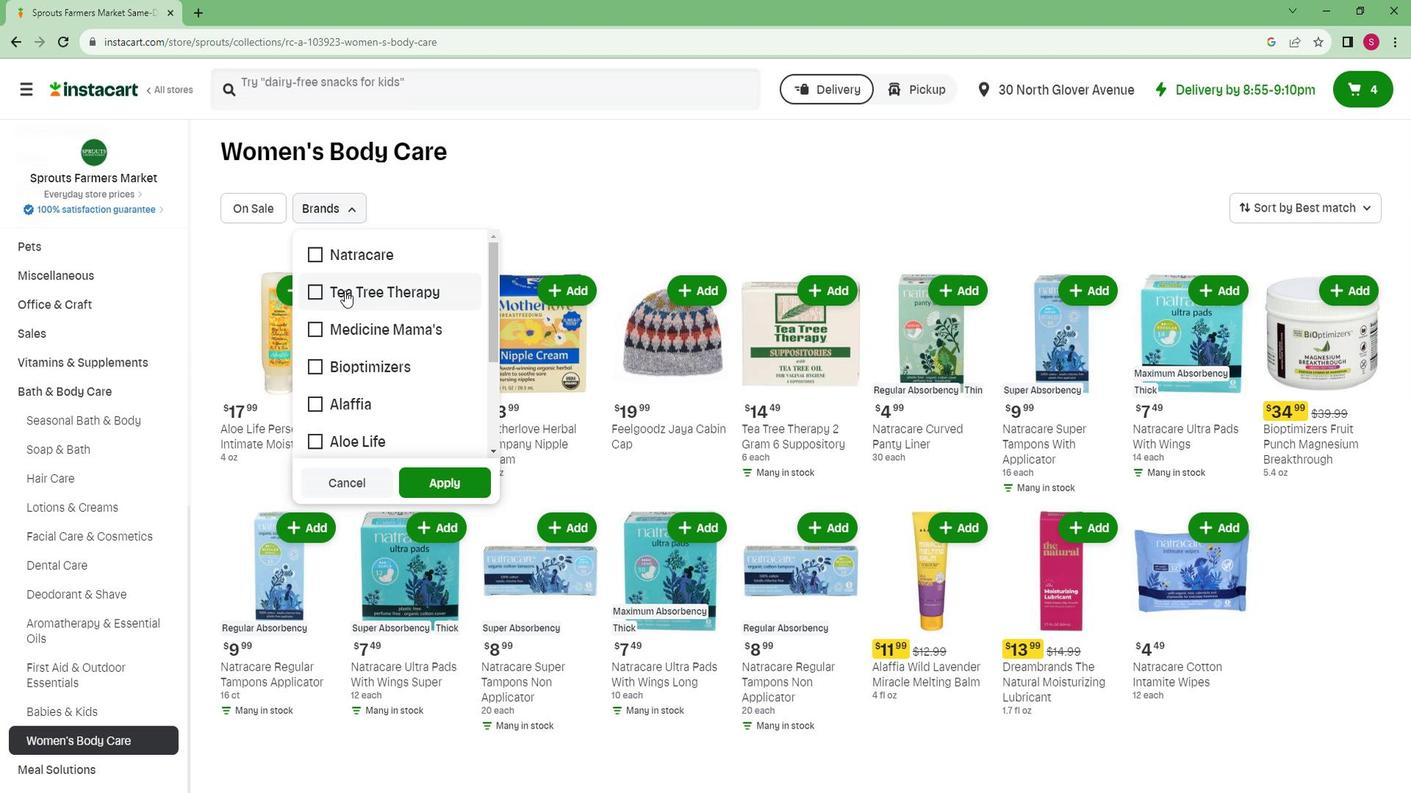 
Action: Mouse pressed left at (357, 288)
Screenshot: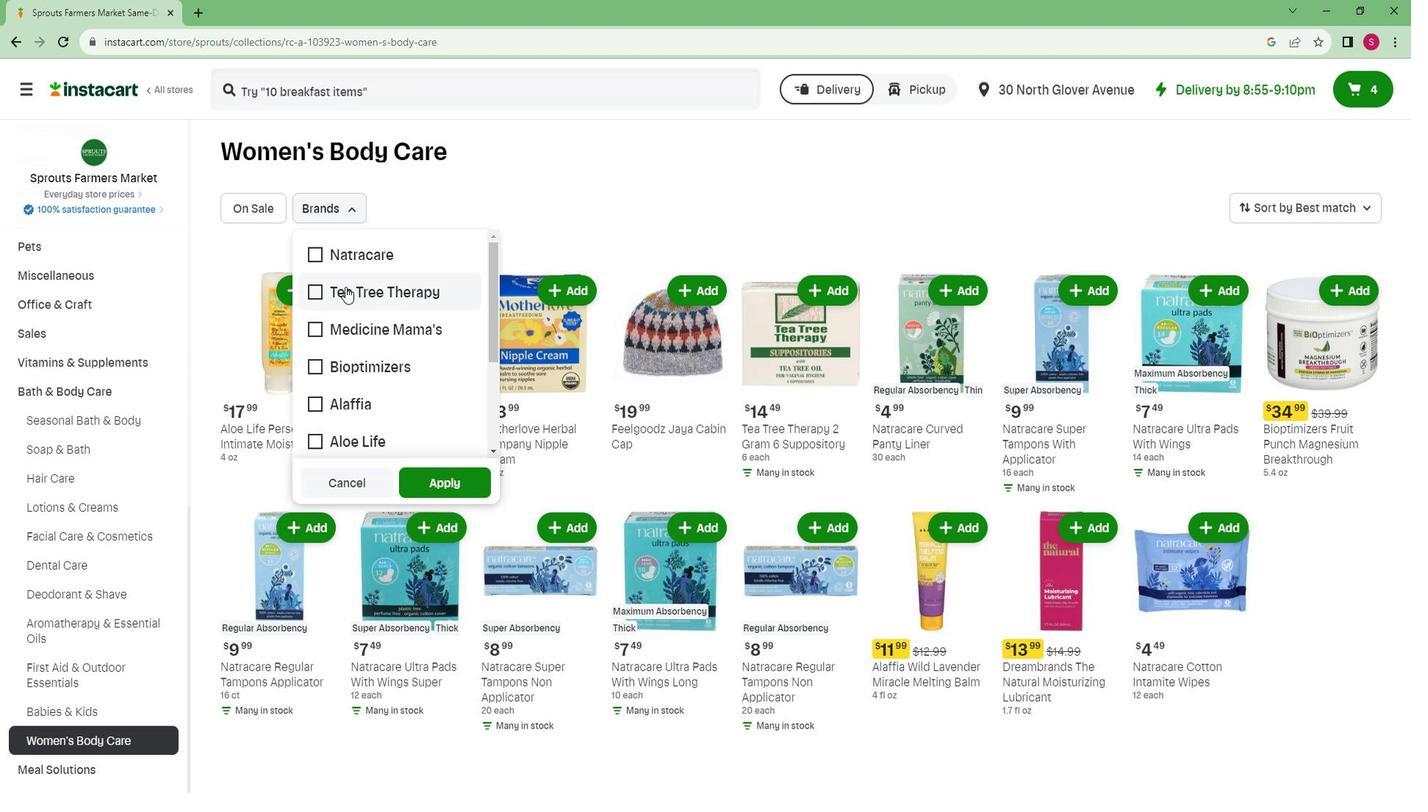 
Action: Mouse moved to (425, 468)
Screenshot: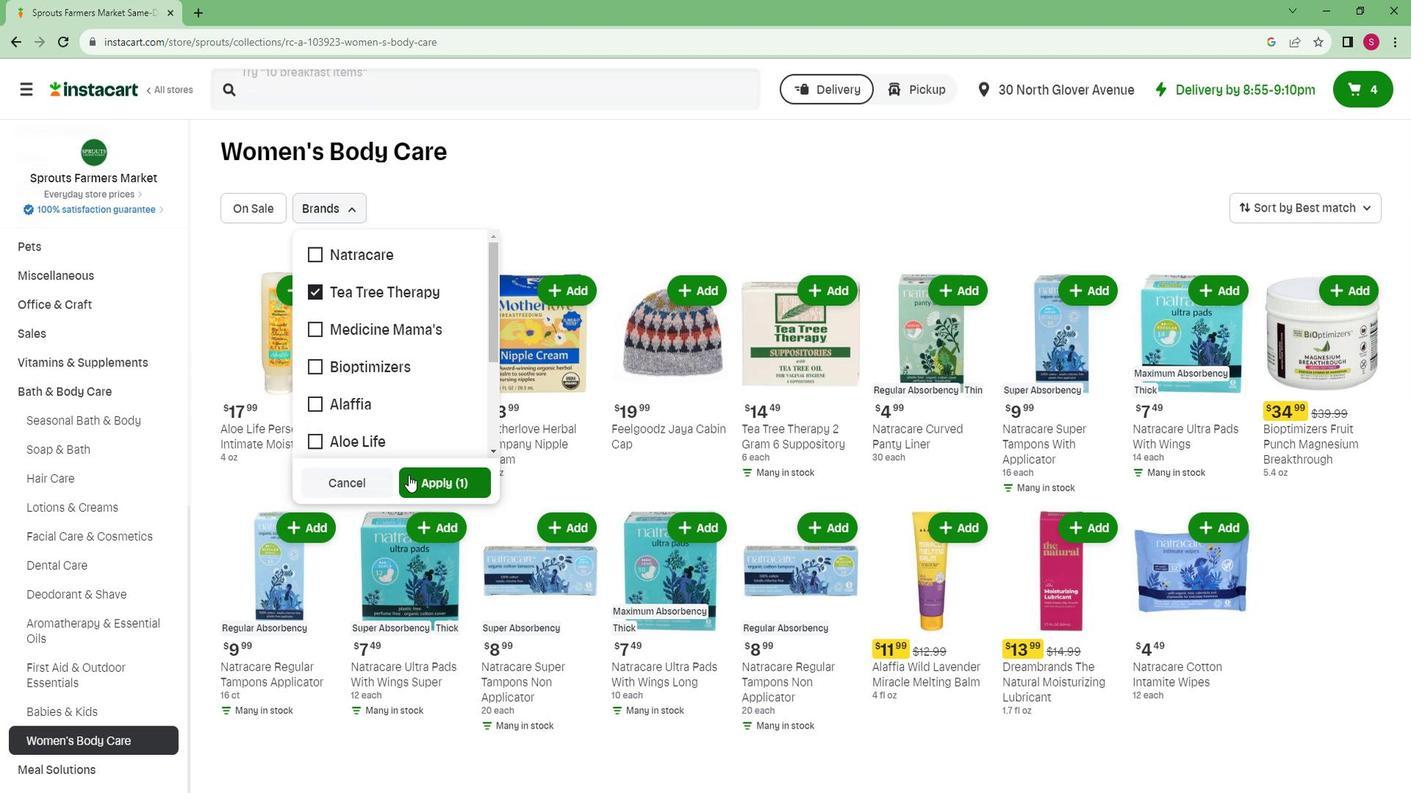 
Action: Mouse pressed left at (425, 468)
Screenshot: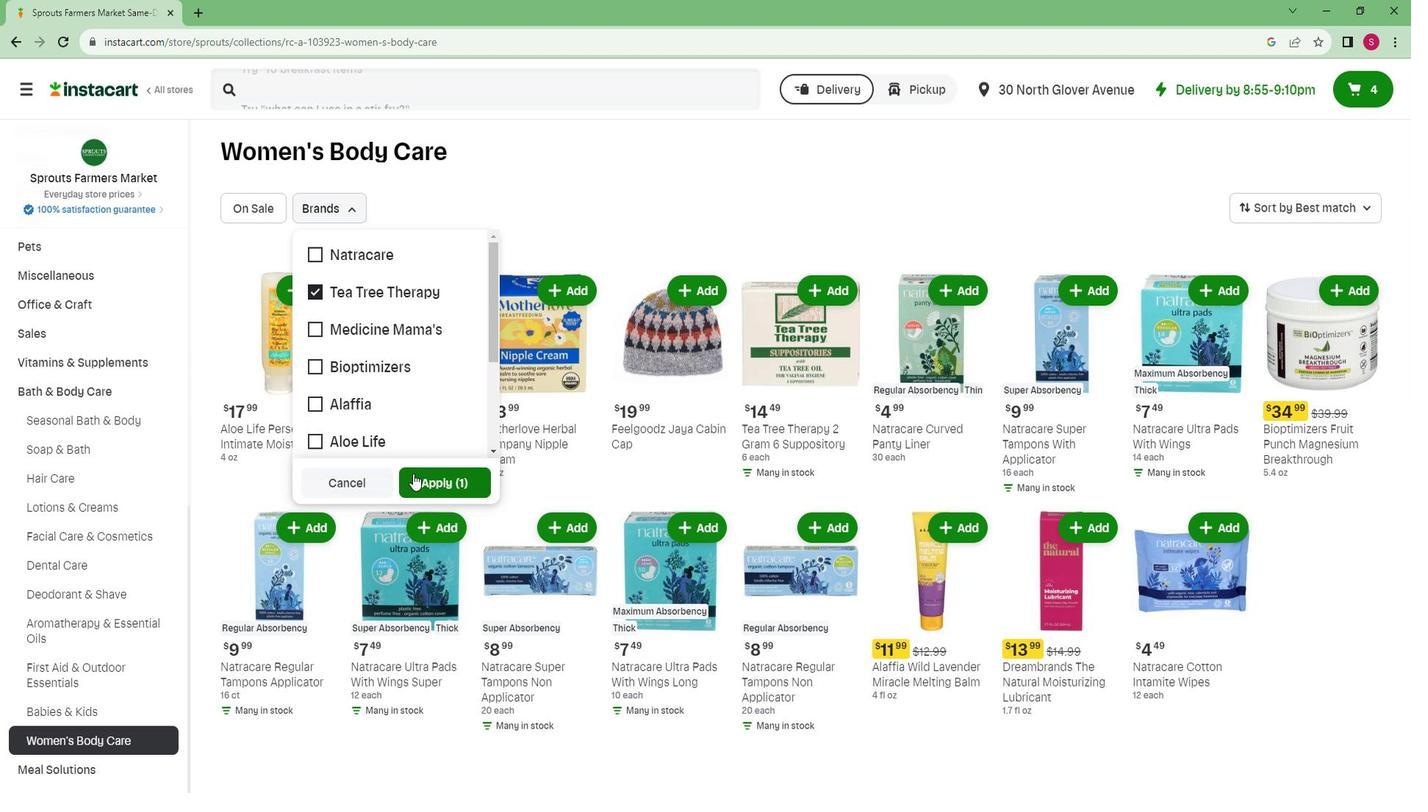 
